 Task: Search one way flight ticket for 1 adult, 6 children, 1 infant in seat and 1 infant on lap in business from Sheridan: Sheridan County Airport to New Bern: Coastal Carolina Regional Airport (was Craven County Regional) on 8-4-2023. Choice of flights is Singapure airlines. Number of bags: 2 carry on bags. Price is upto 100000. Outbound departure time preference is 11:00.
Action: Mouse moved to (360, 304)
Screenshot: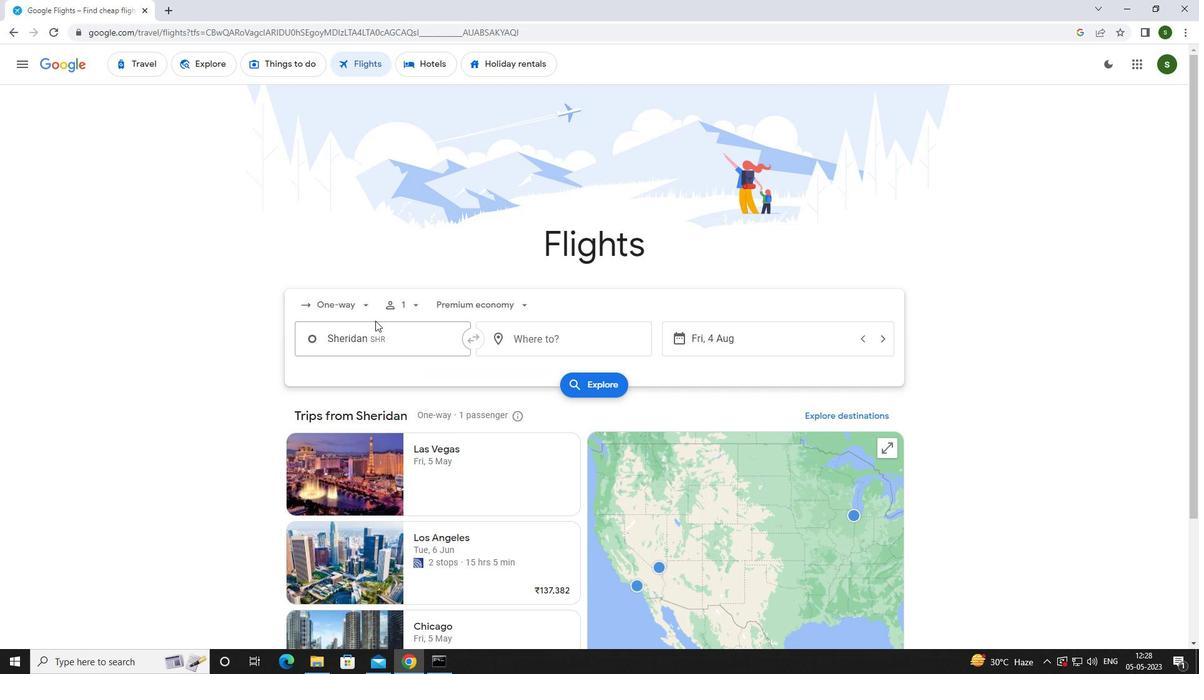 
Action: Mouse pressed left at (360, 304)
Screenshot: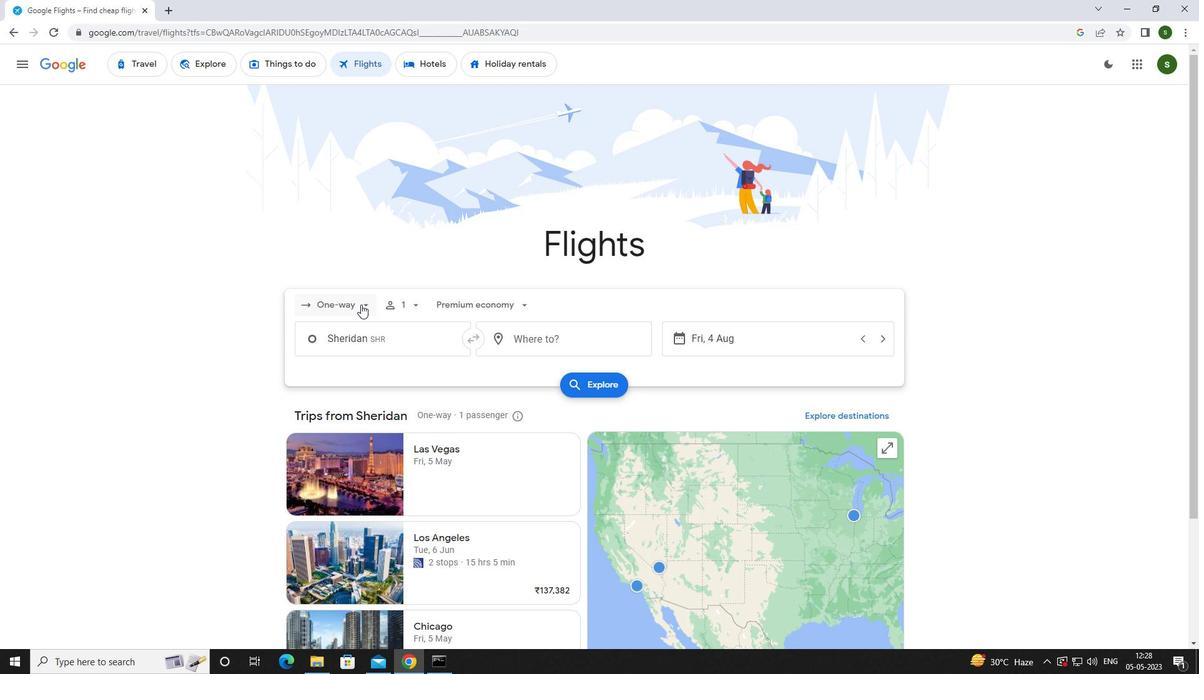 
Action: Mouse moved to (354, 363)
Screenshot: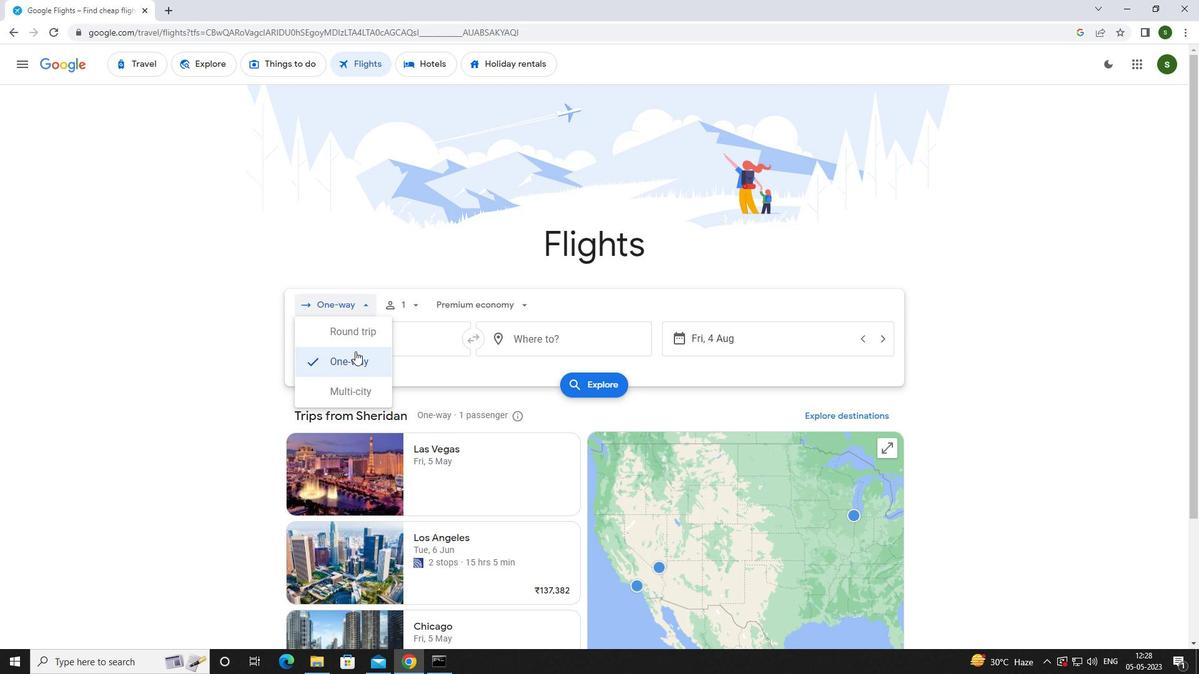 
Action: Mouse pressed left at (354, 363)
Screenshot: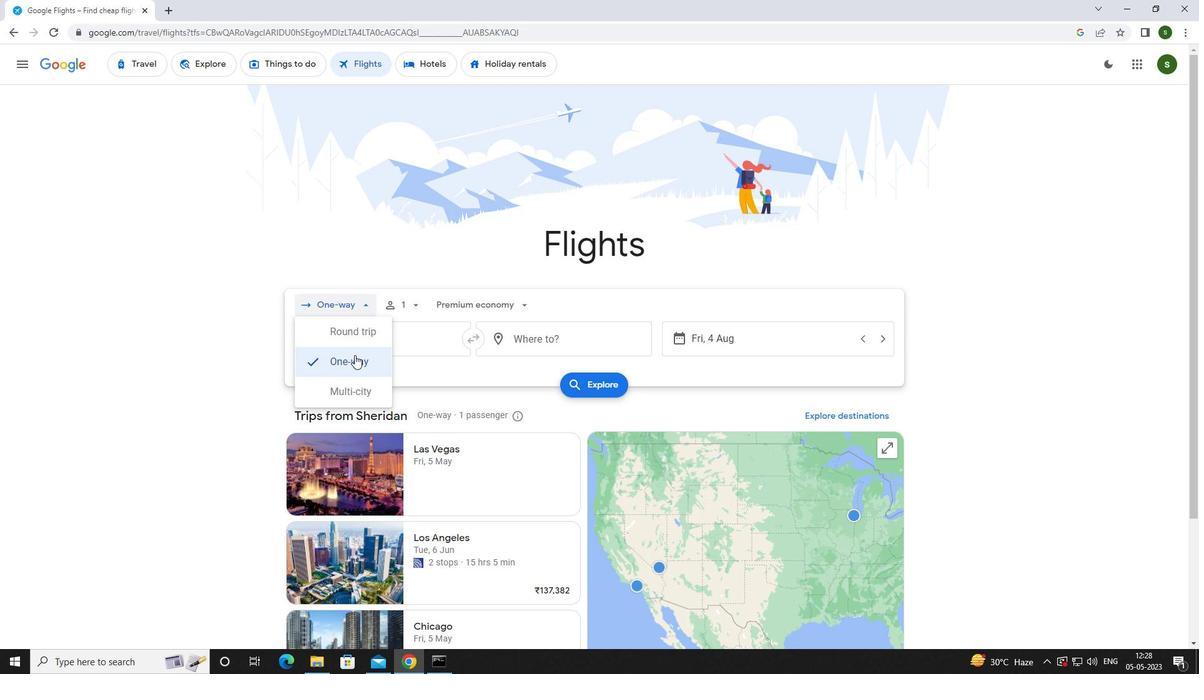 
Action: Mouse moved to (411, 299)
Screenshot: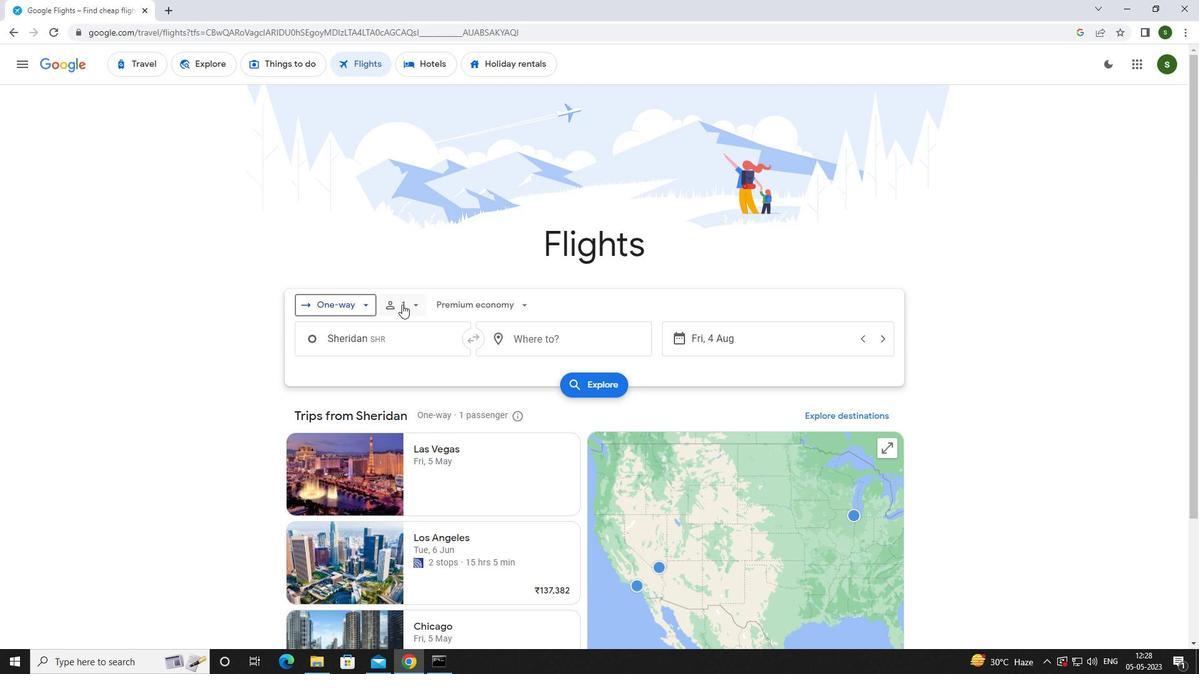 
Action: Mouse pressed left at (411, 299)
Screenshot: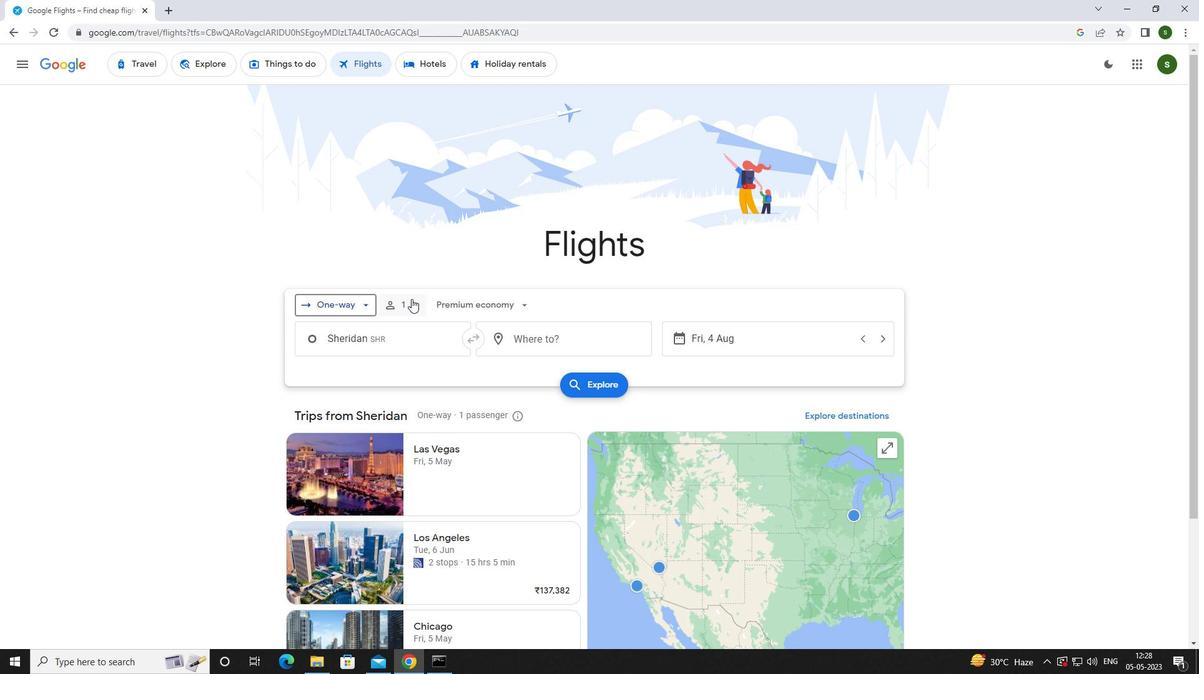 
Action: Mouse moved to (507, 370)
Screenshot: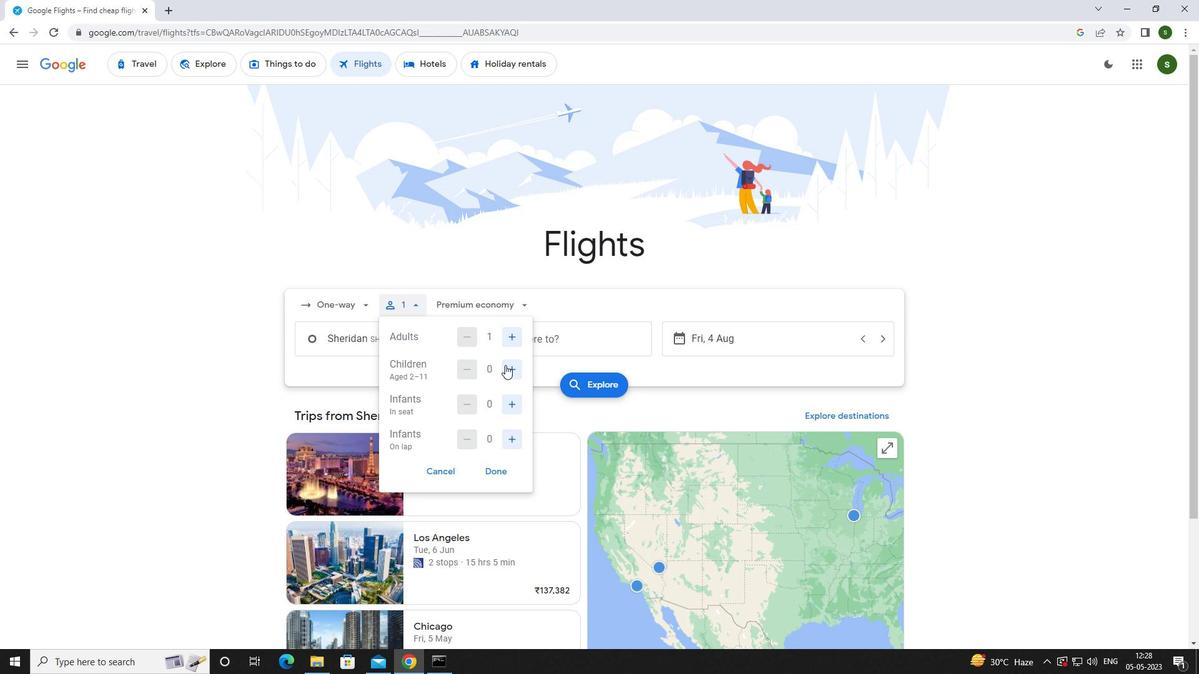 
Action: Mouse pressed left at (507, 370)
Screenshot: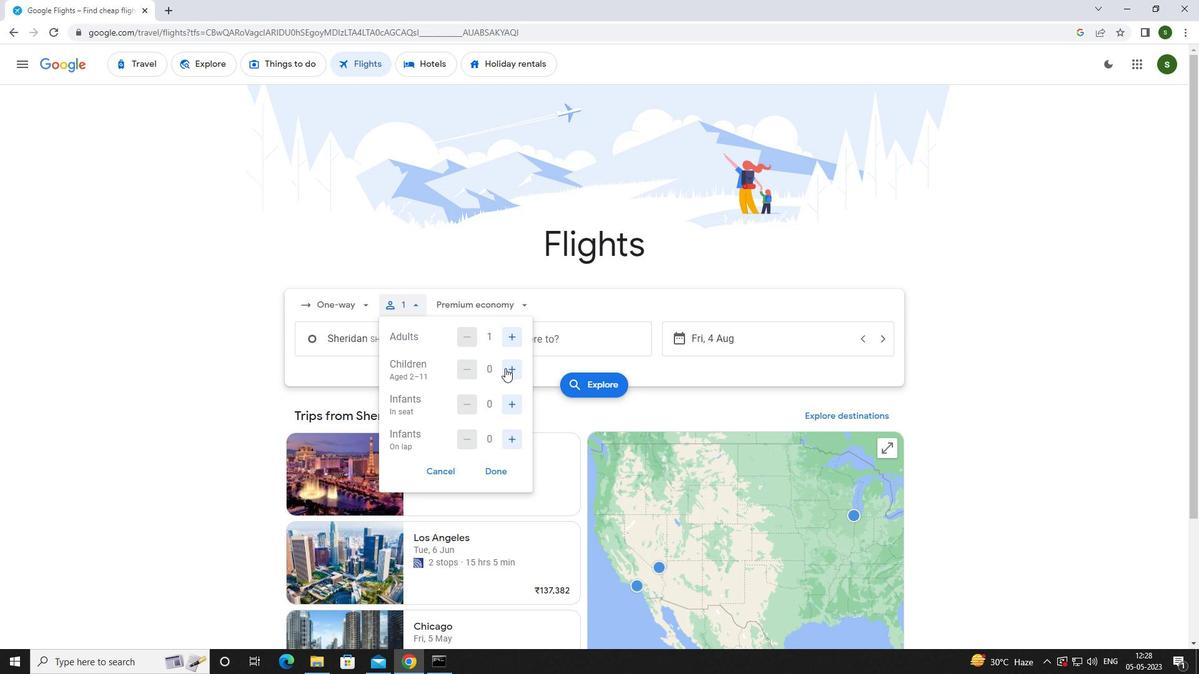 
Action: Mouse pressed left at (507, 370)
Screenshot: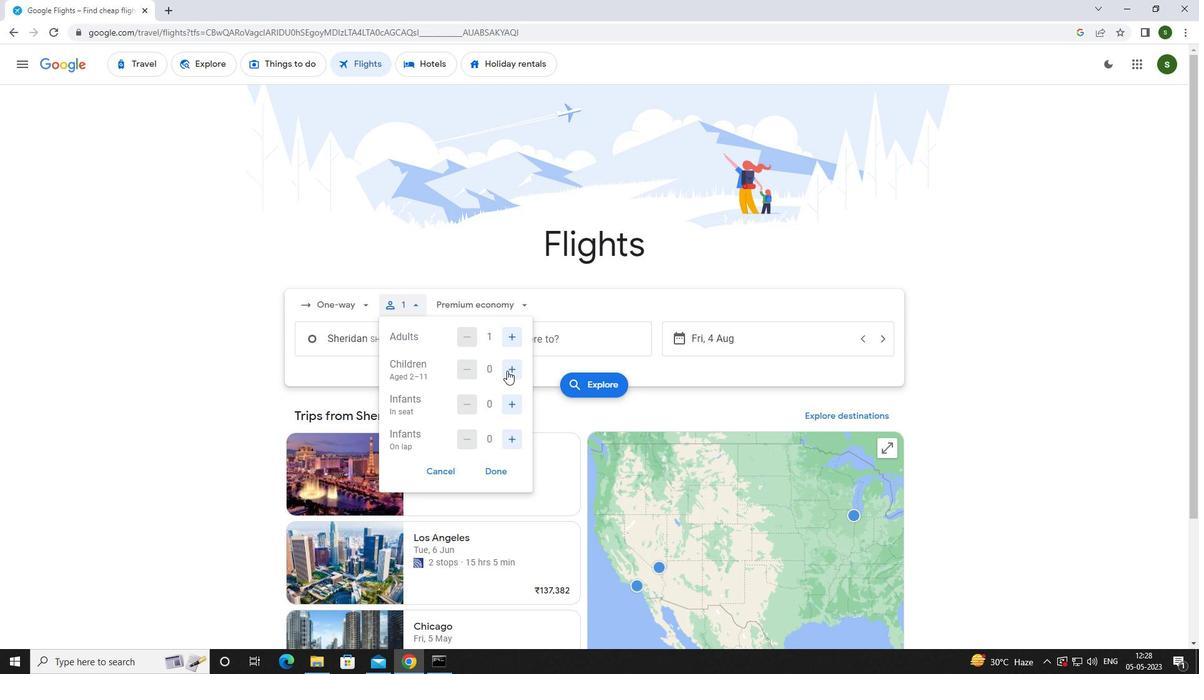 
Action: Mouse pressed left at (507, 370)
Screenshot: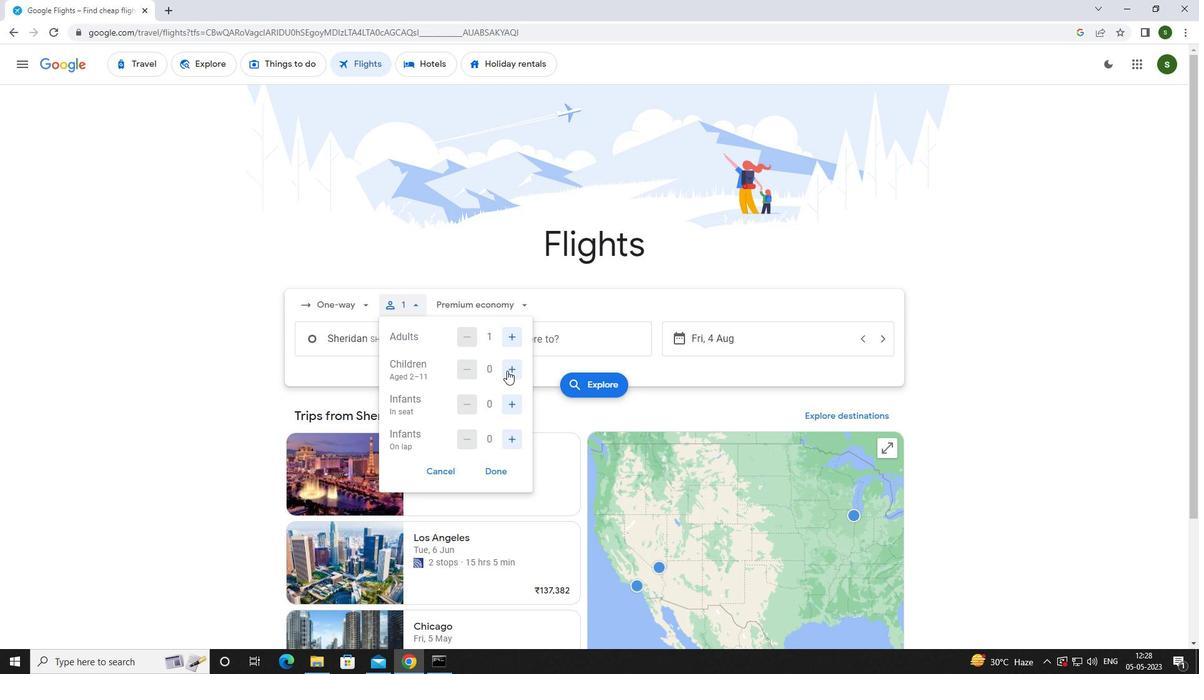 
Action: Mouse pressed left at (507, 370)
Screenshot: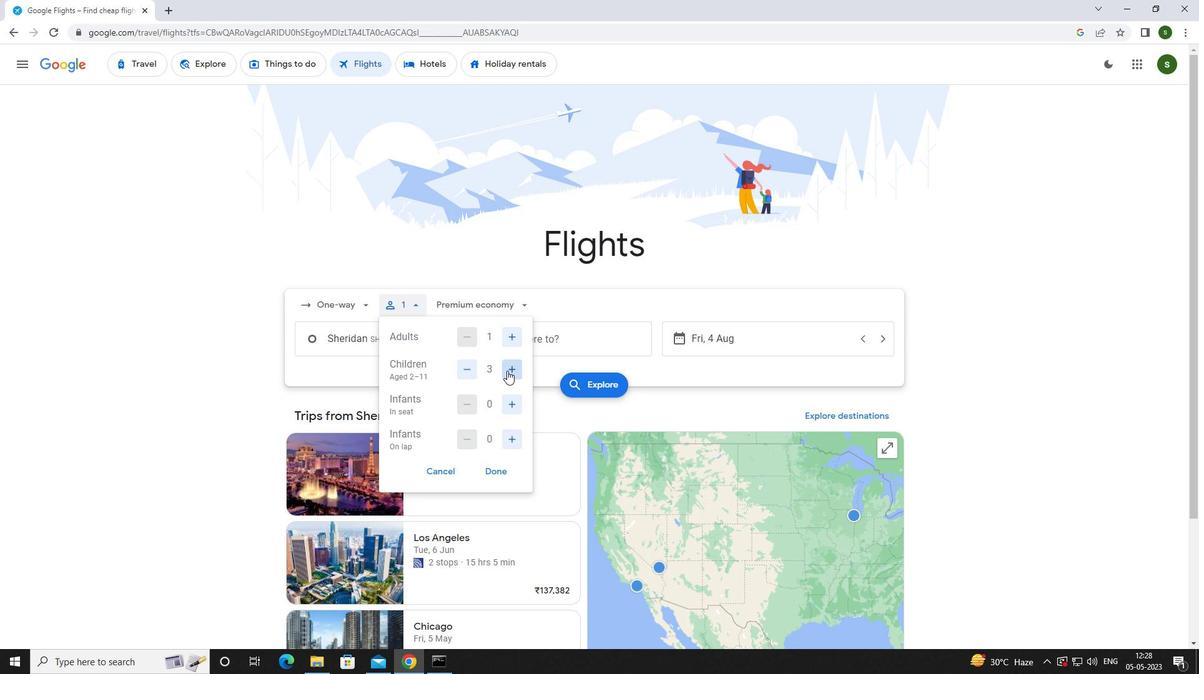 
Action: Mouse pressed left at (507, 370)
Screenshot: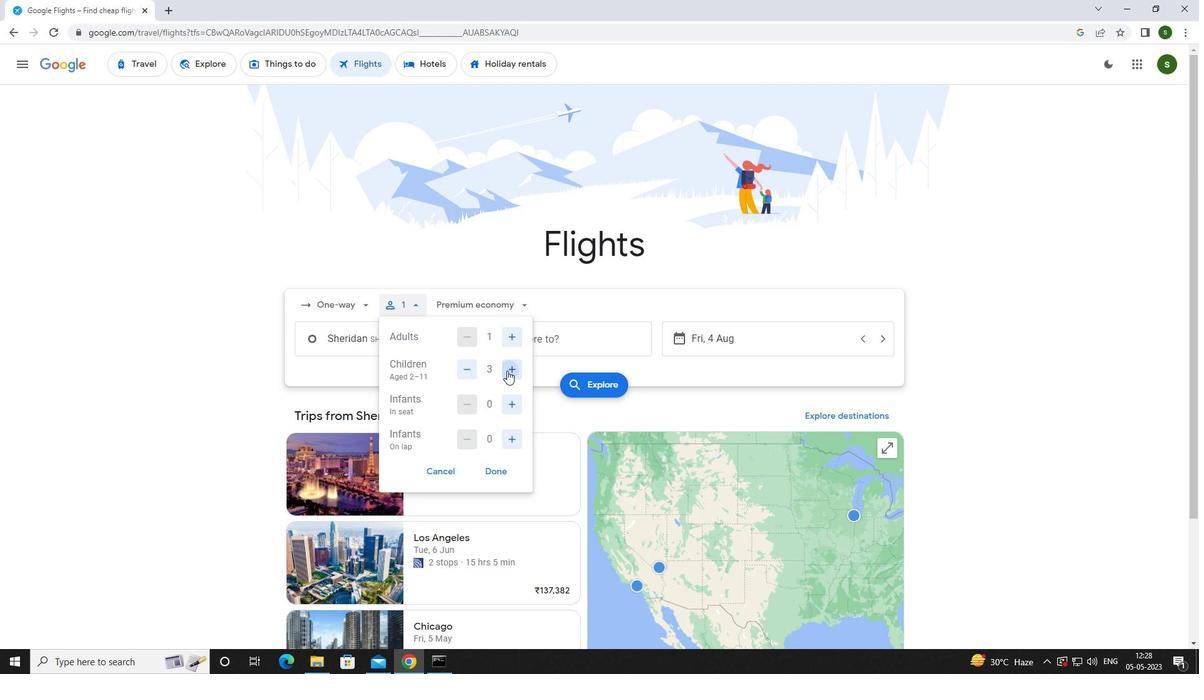 
Action: Mouse pressed left at (507, 370)
Screenshot: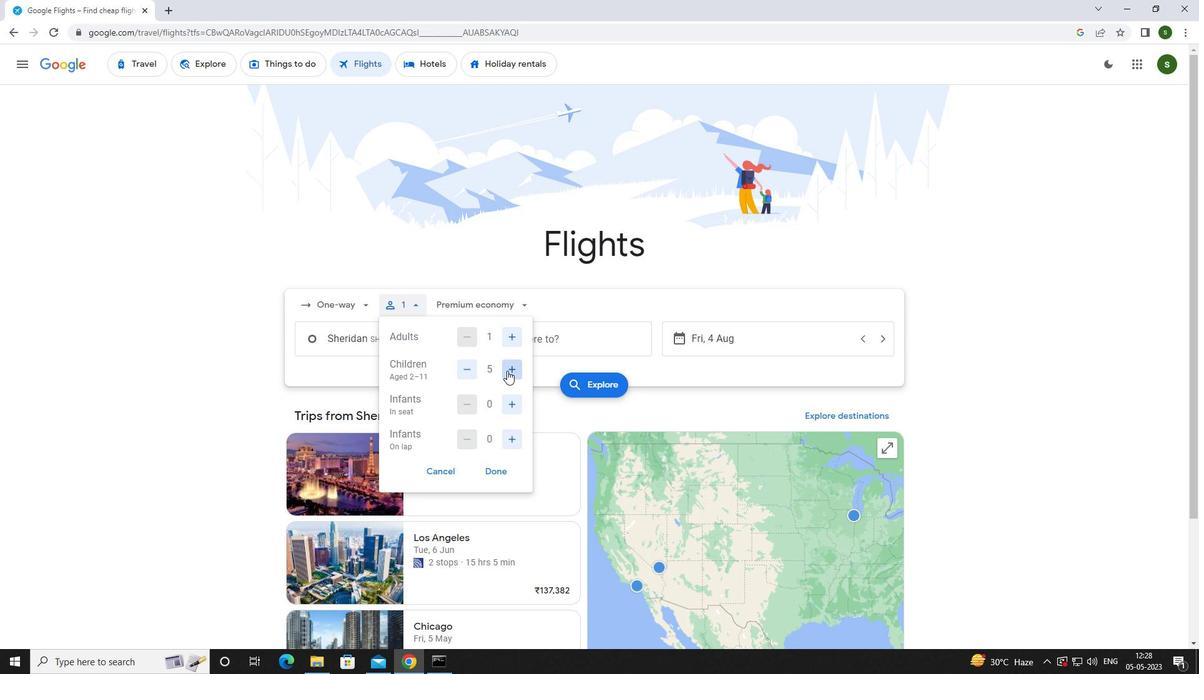 
Action: Mouse moved to (520, 404)
Screenshot: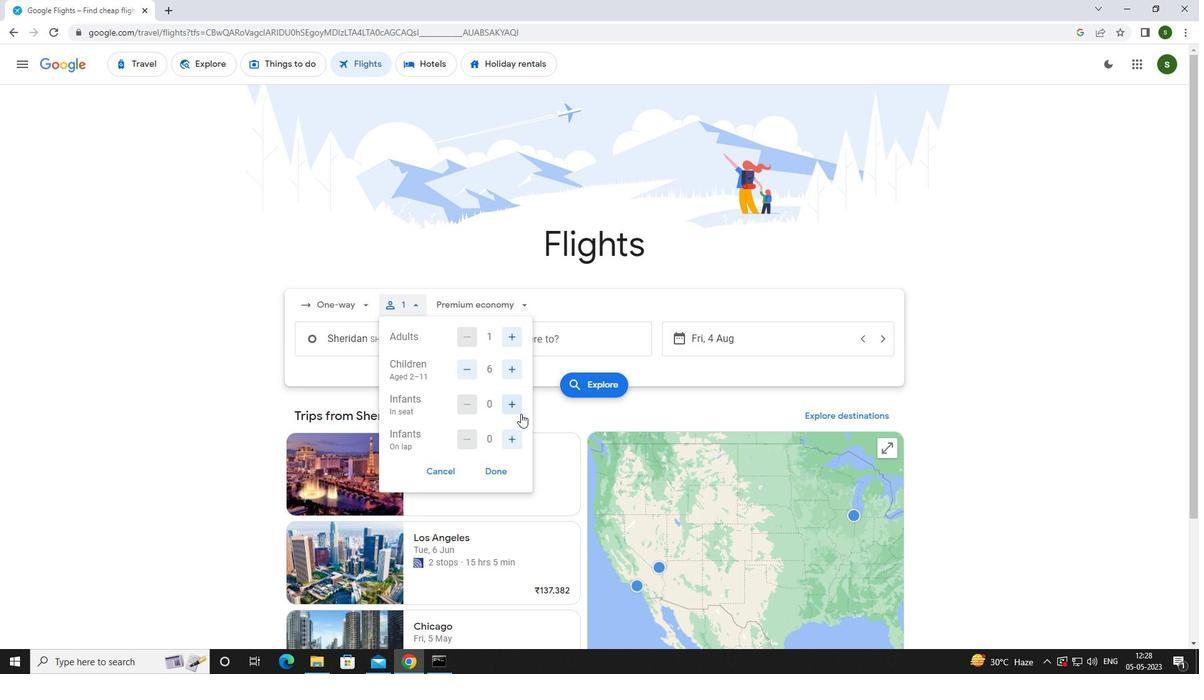 
Action: Mouse pressed left at (520, 404)
Screenshot: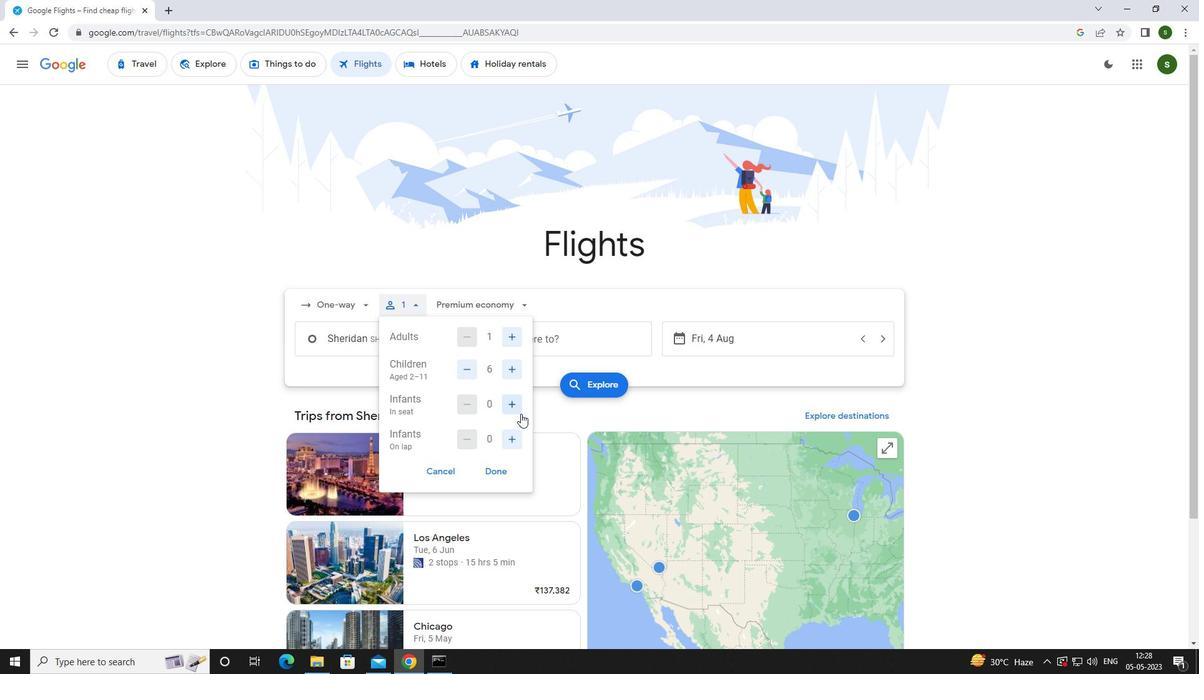 
Action: Mouse moved to (512, 440)
Screenshot: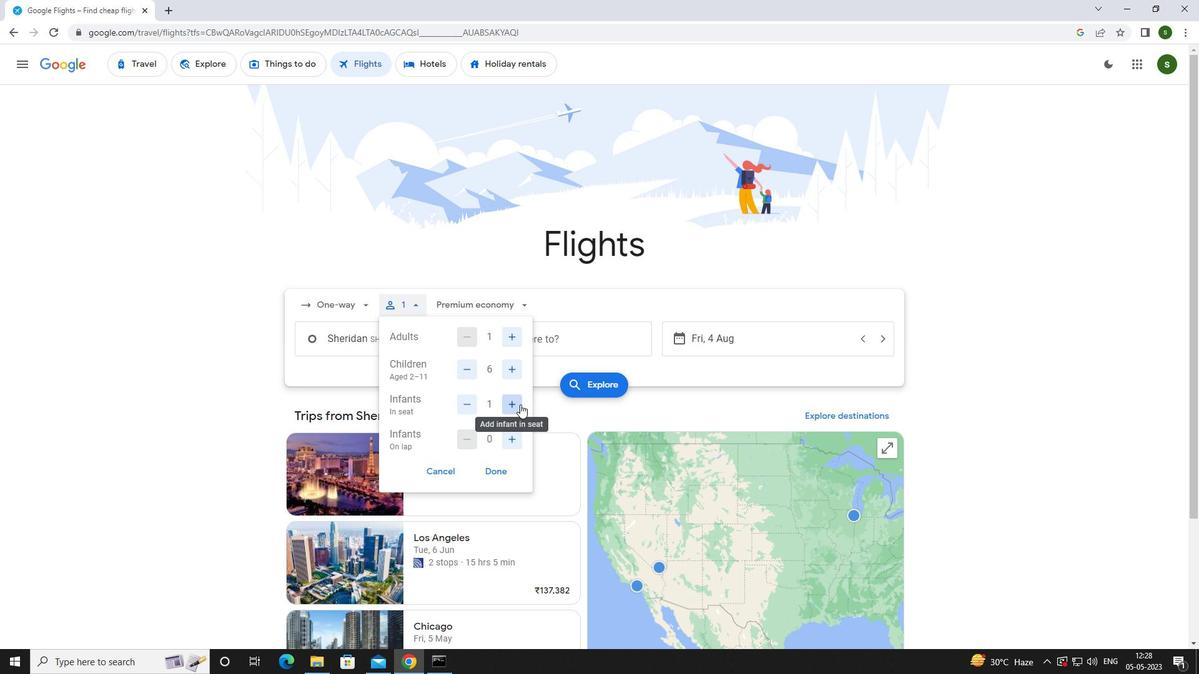 
Action: Mouse pressed left at (512, 440)
Screenshot: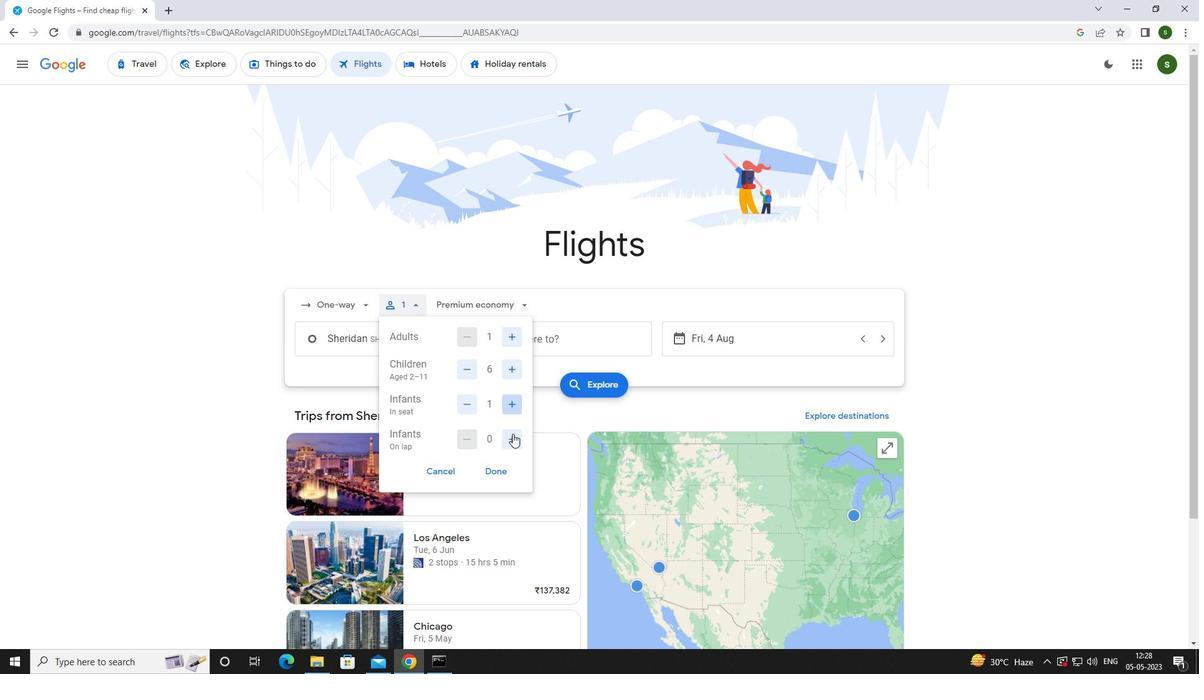 
Action: Mouse moved to (509, 299)
Screenshot: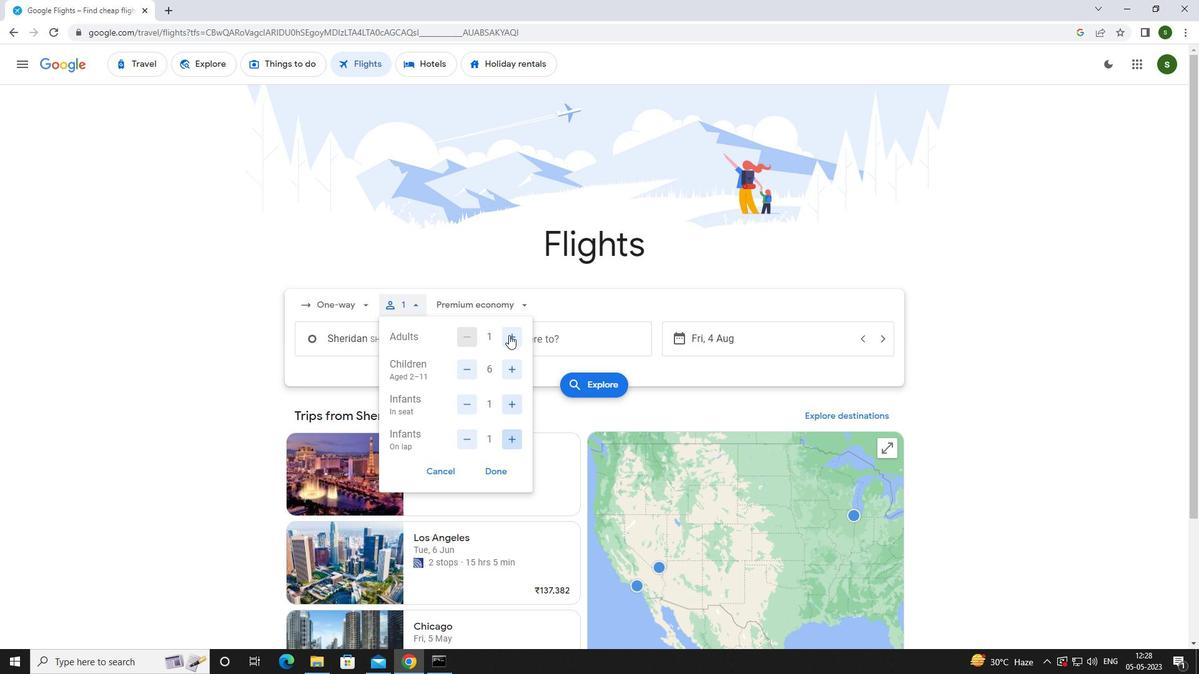 
Action: Mouse pressed left at (509, 299)
Screenshot: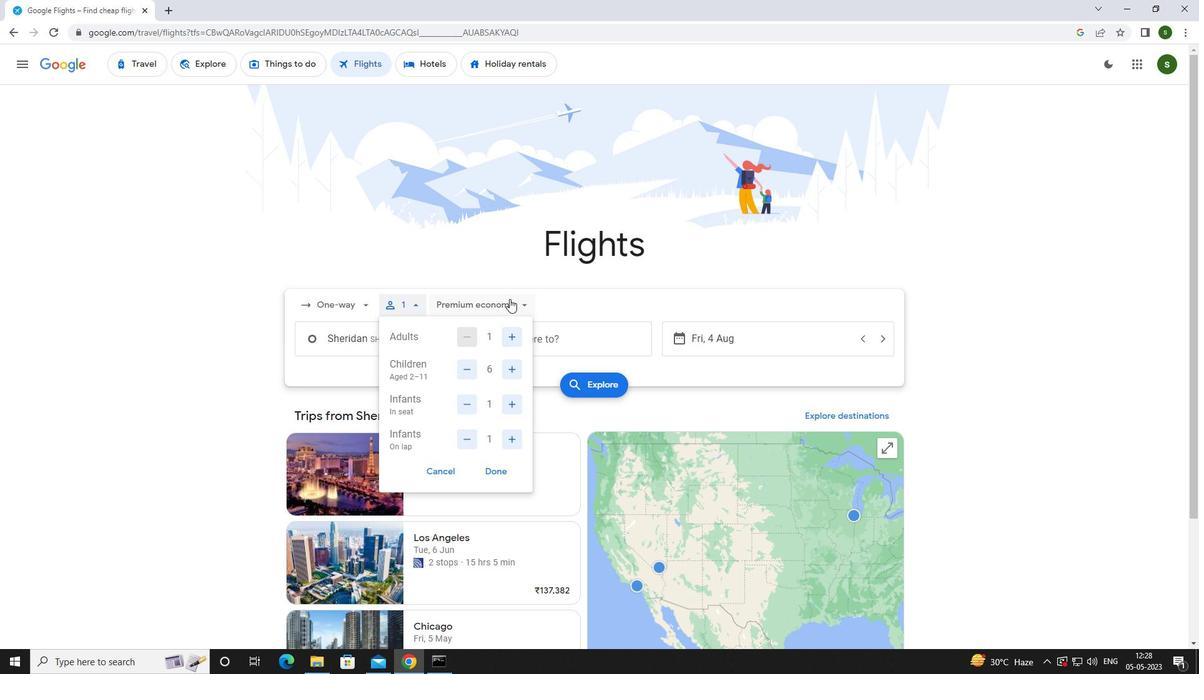 
Action: Mouse moved to (487, 384)
Screenshot: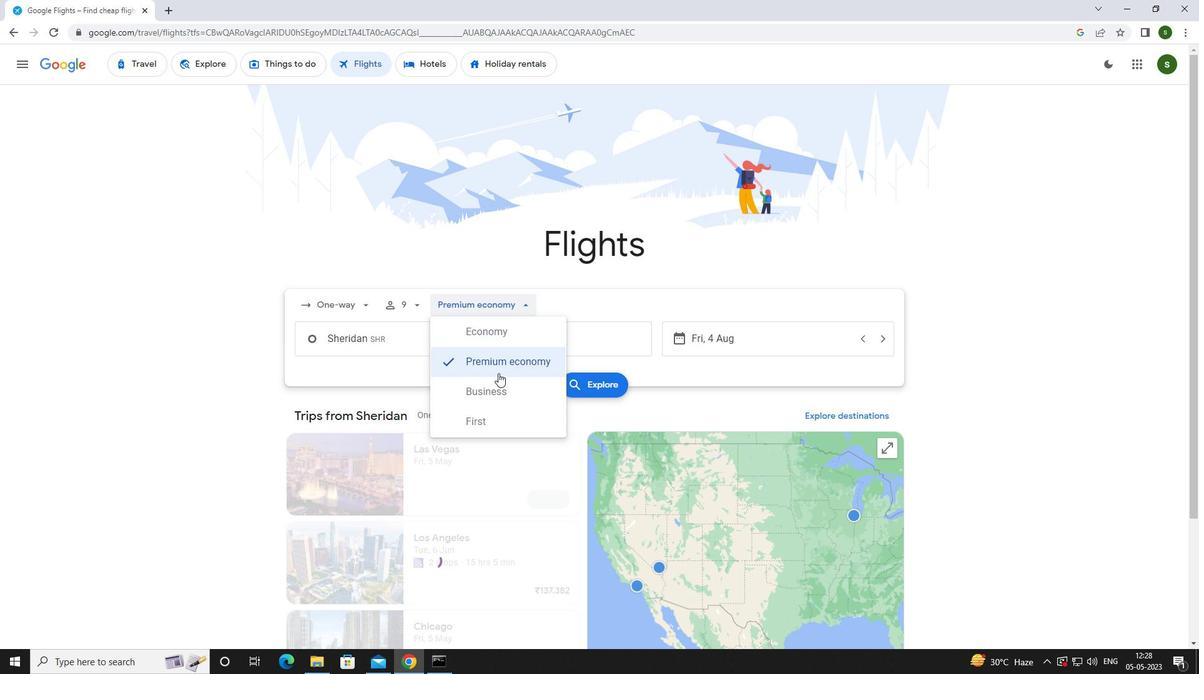 
Action: Mouse pressed left at (487, 384)
Screenshot: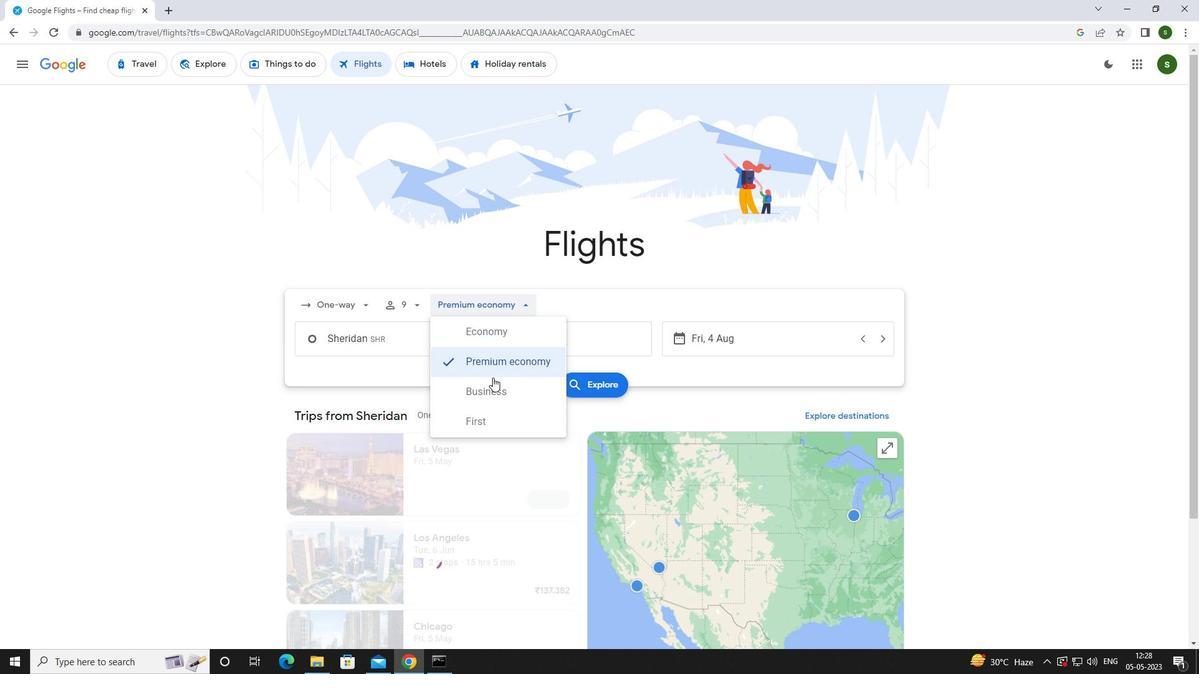 
Action: Mouse moved to (409, 336)
Screenshot: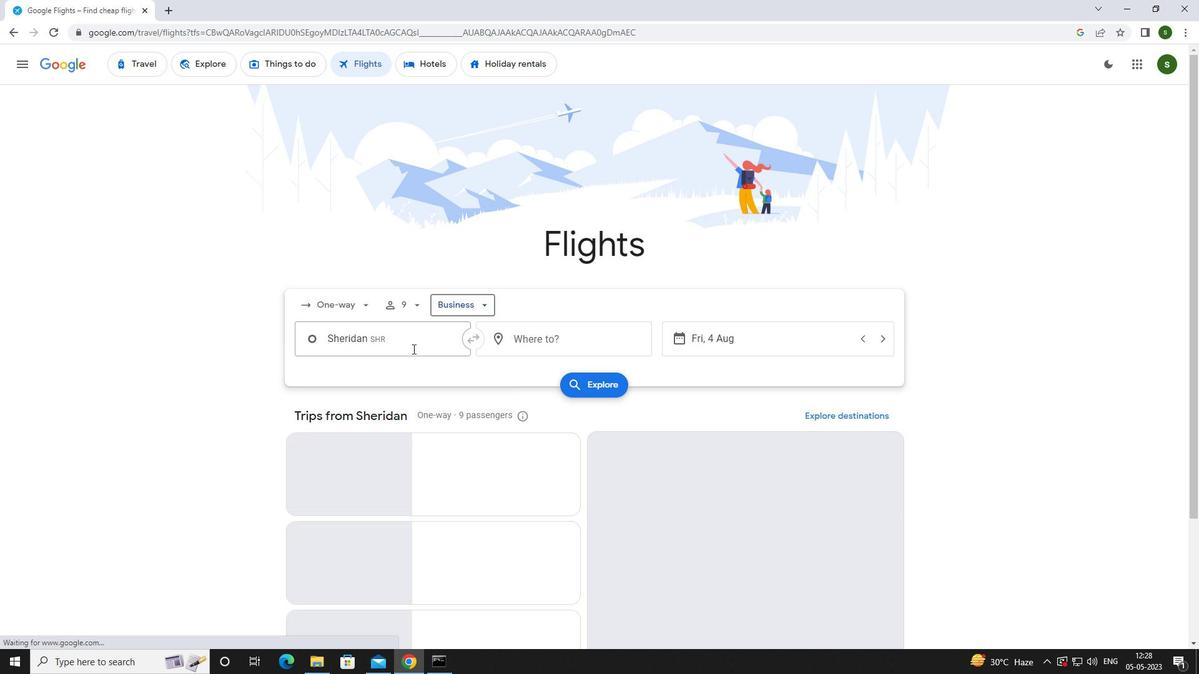 
Action: Mouse pressed left at (409, 336)
Screenshot: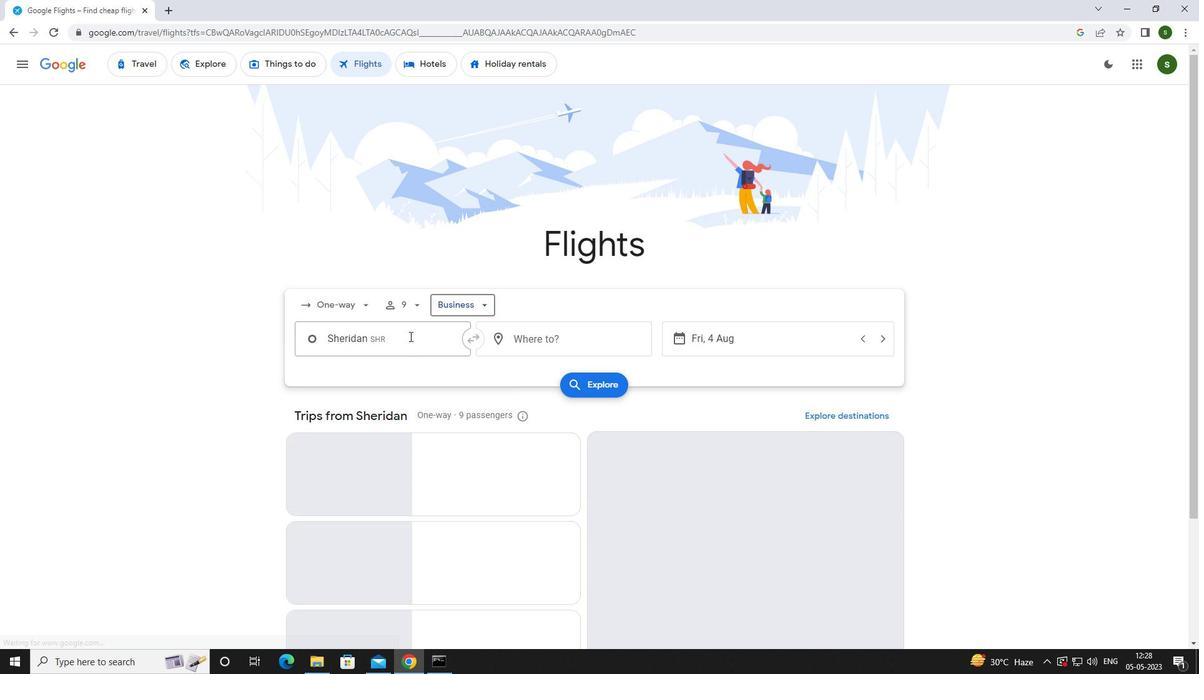
Action: Mouse moved to (410, 336)
Screenshot: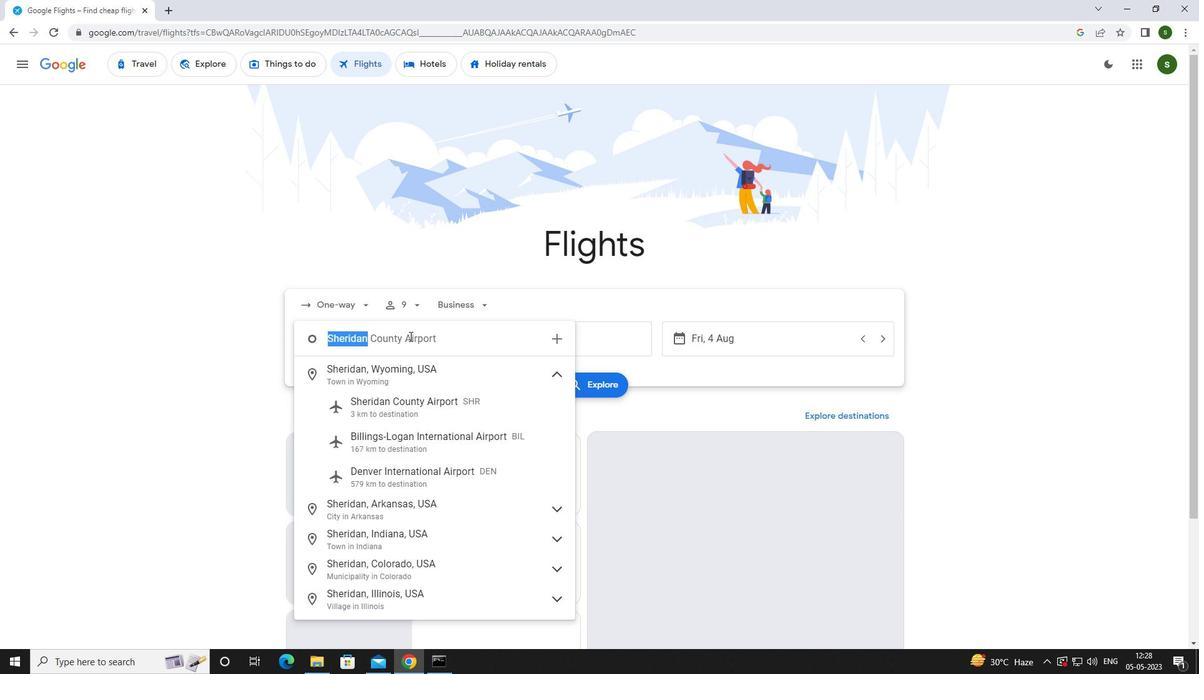 
Action: Key pressed <Key.caps_lock>s<Key.caps_lock>heridan
Screenshot: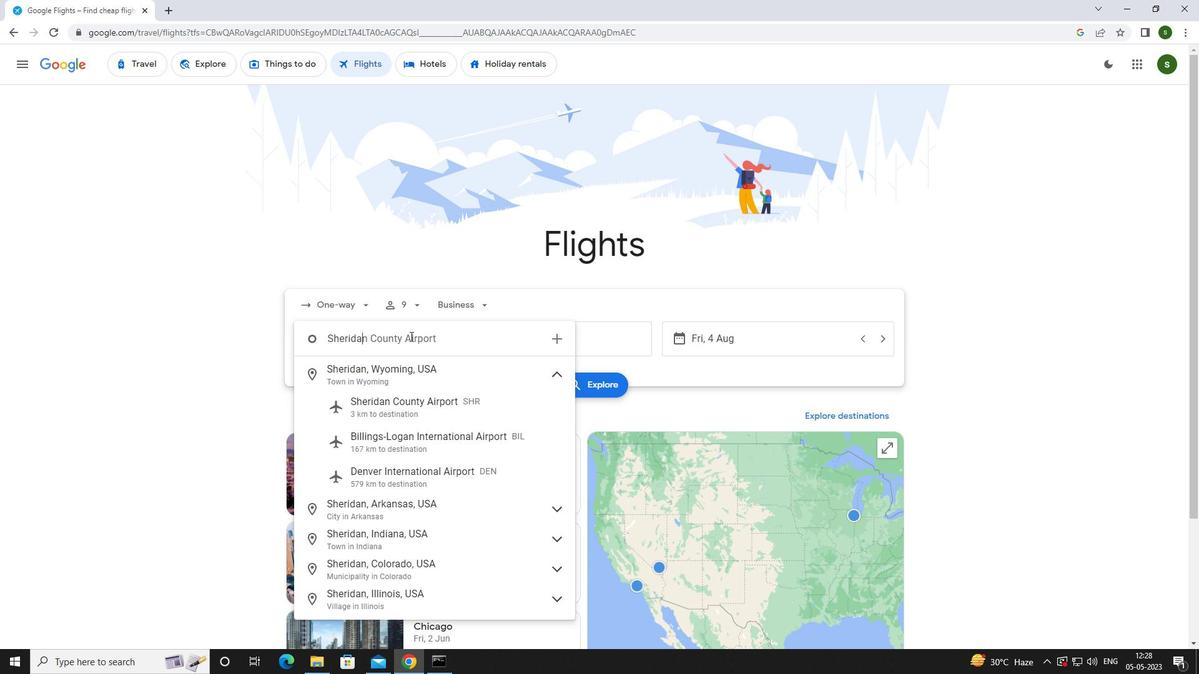 
Action: Mouse moved to (405, 407)
Screenshot: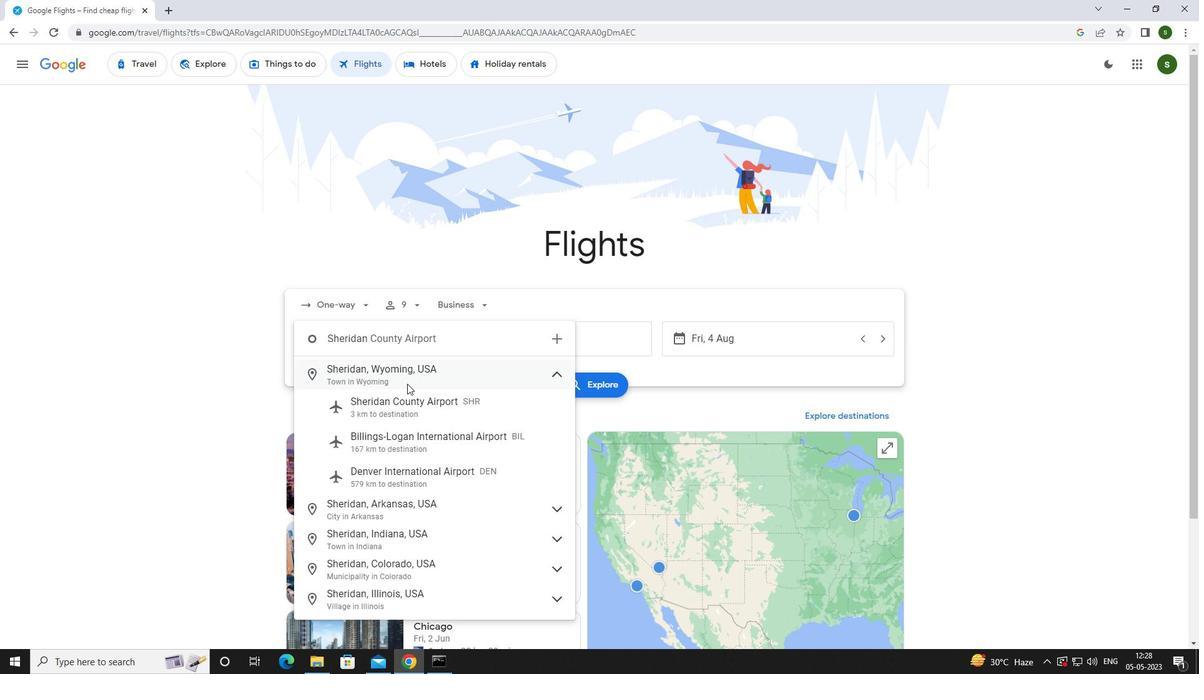 
Action: Mouse pressed left at (405, 407)
Screenshot: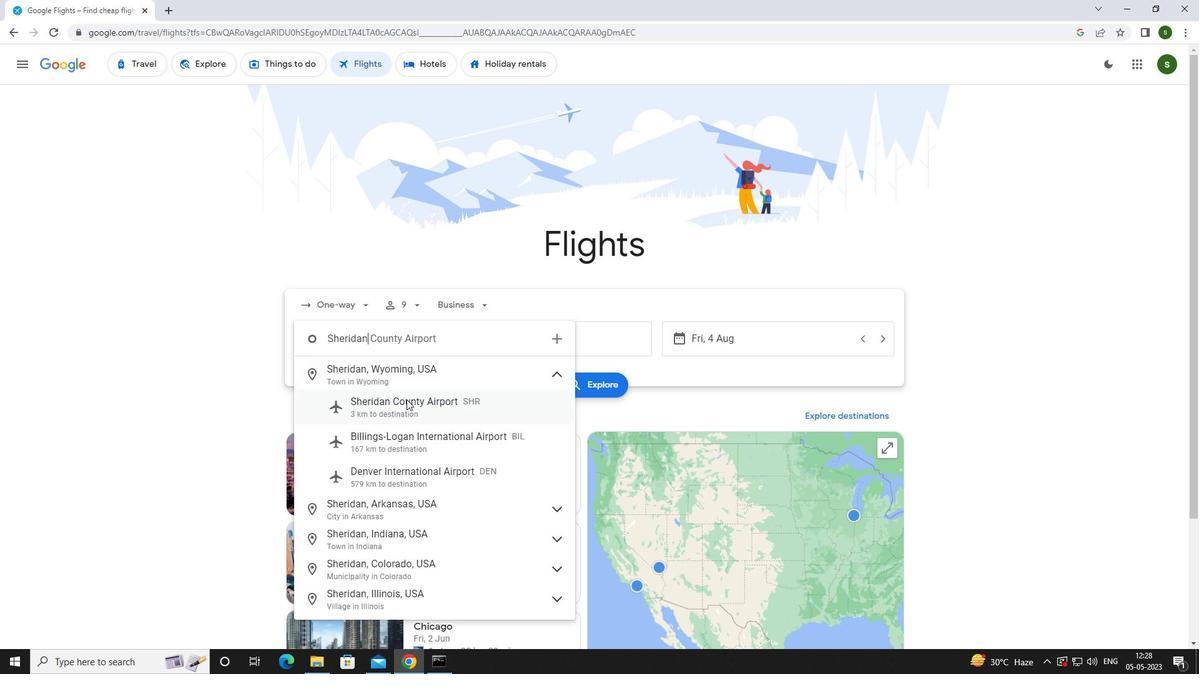 
Action: Mouse moved to (540, 345)
Screenshot: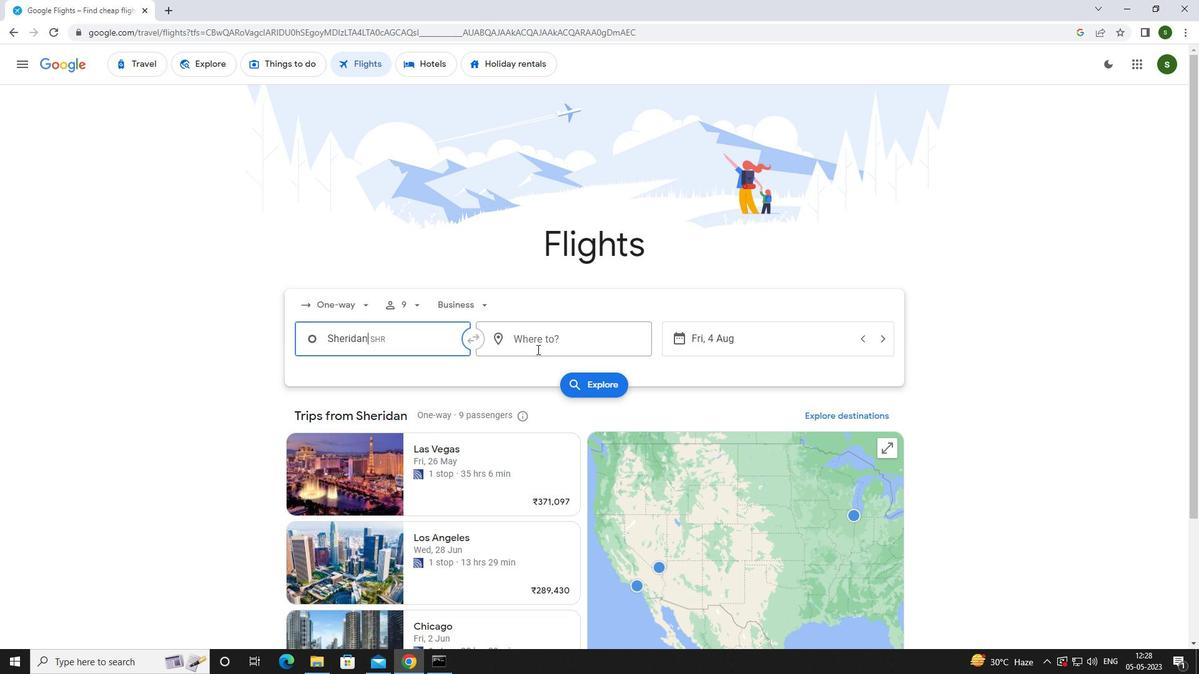 
Action: Mouse pressed left at (540, 345)
Screenshot: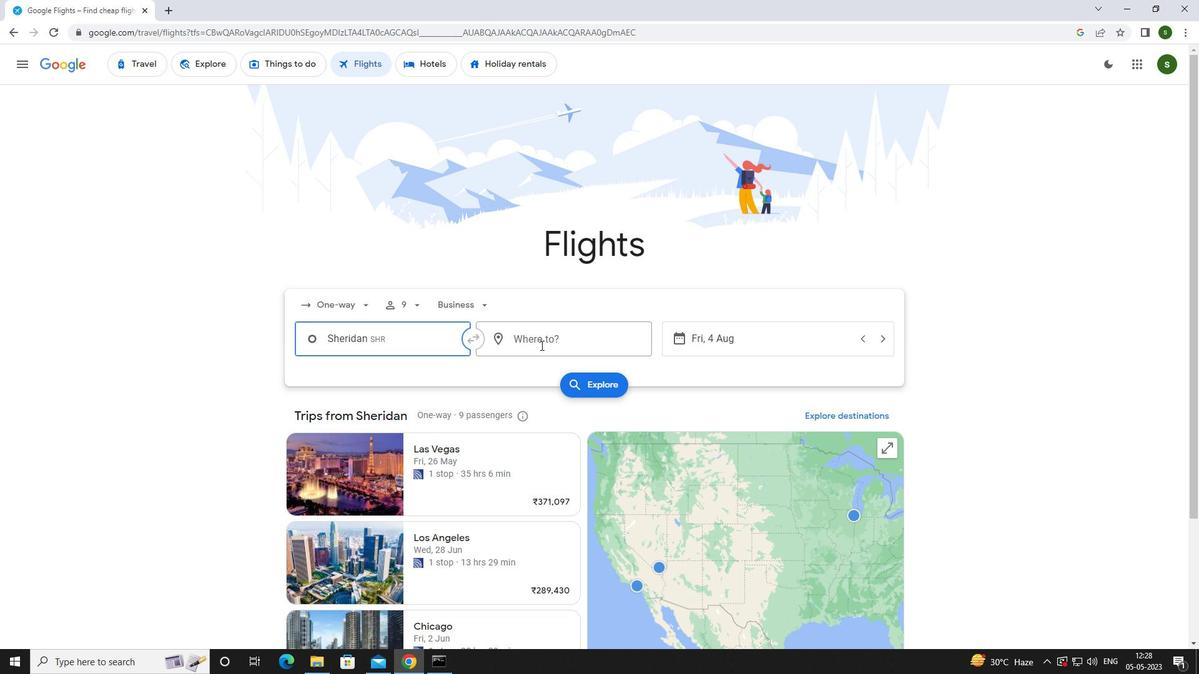 
Action: Mouse moved to (538, 345)
Screenshot: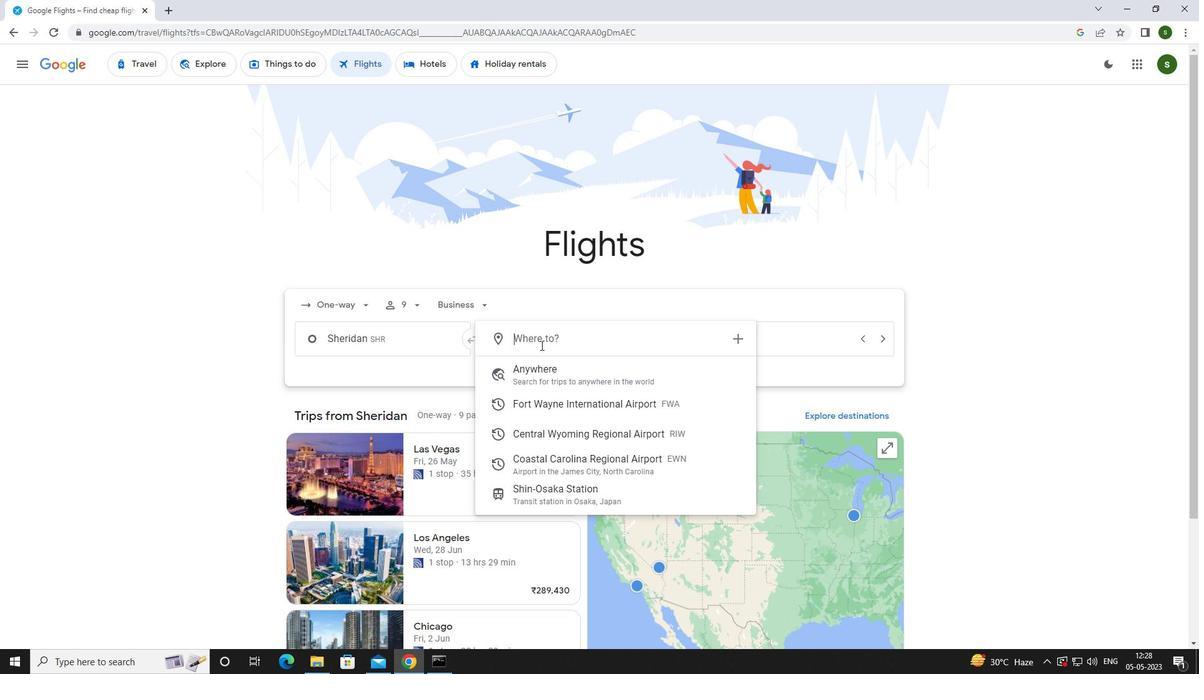 
Action: Key pressed <Key.caps_lock>c<Key.caps_lock>oastal
Screenshot: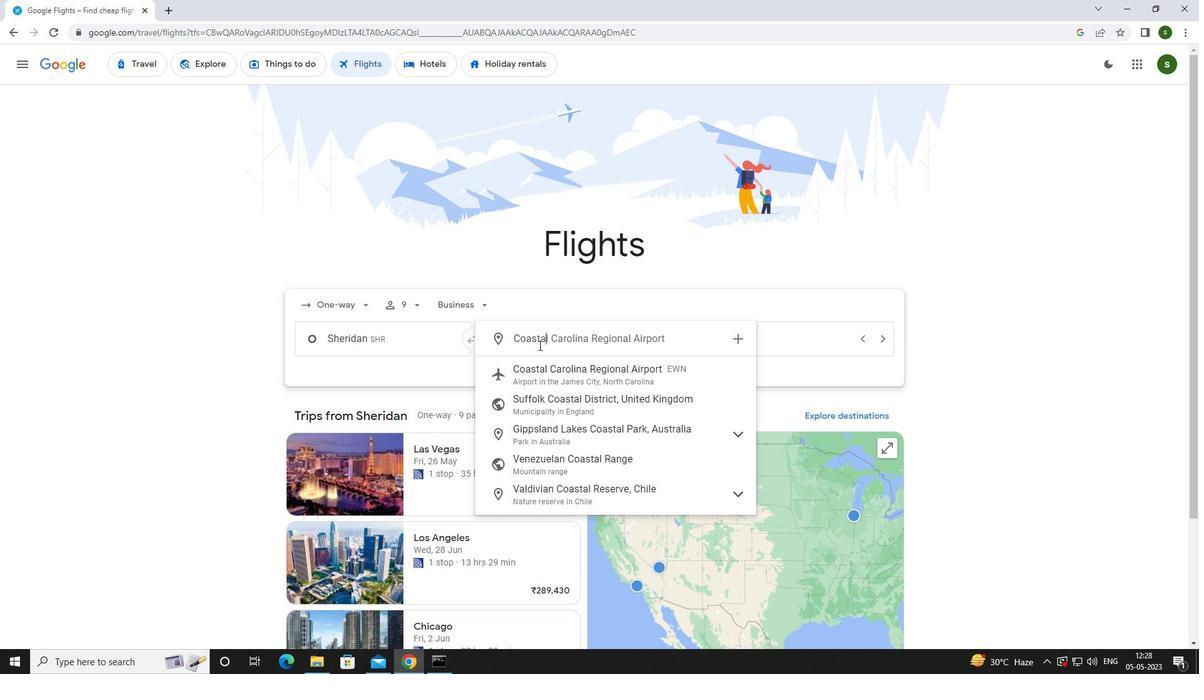 
Action: Mouse moved to (544, 370)
Screenshot: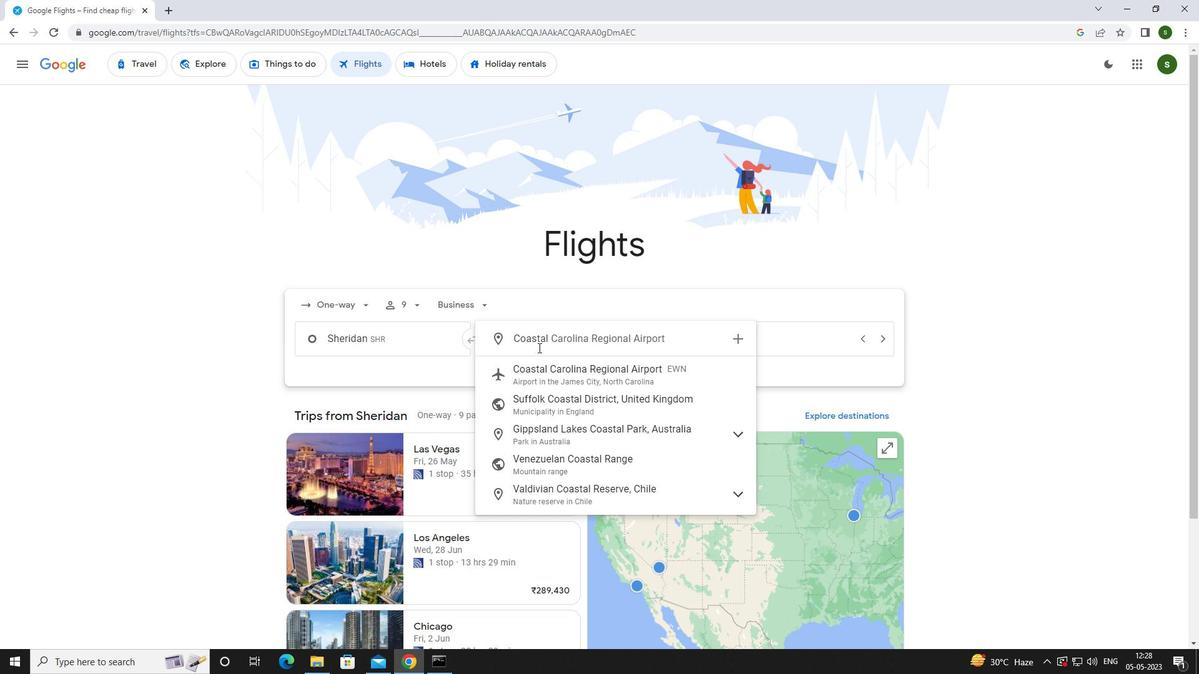 
Action: Mouse pressed left at (544, 370)
Screenshot: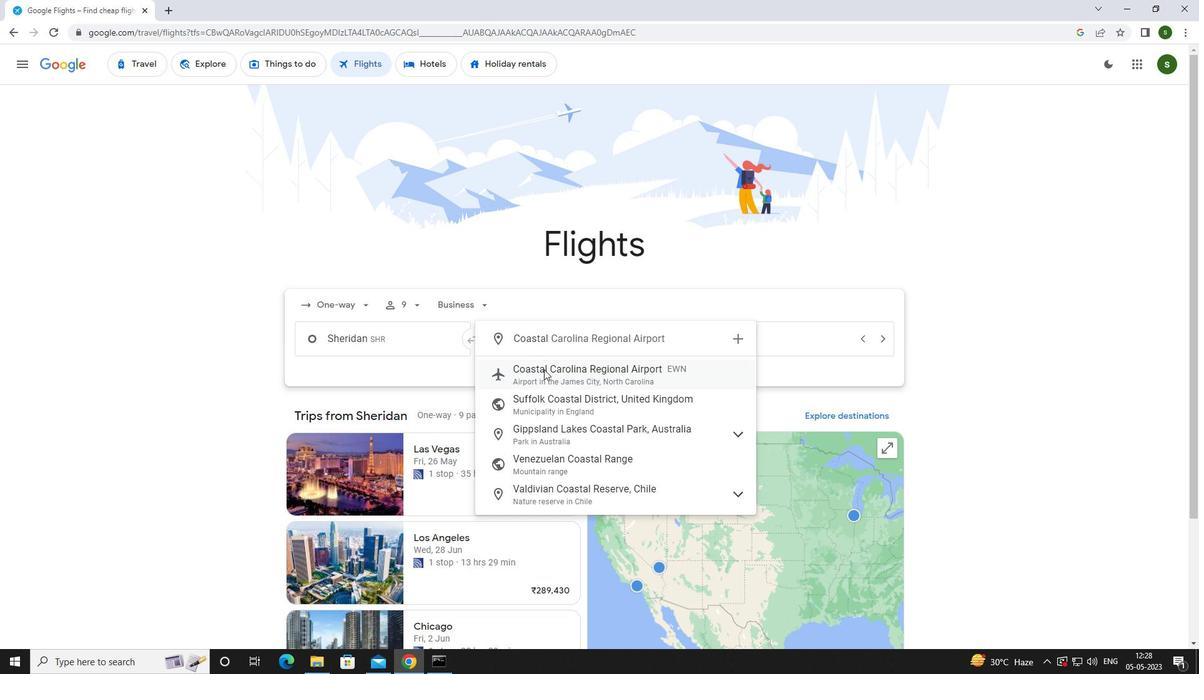 
Action: Mouse moved to (760, 338)
Screenshot: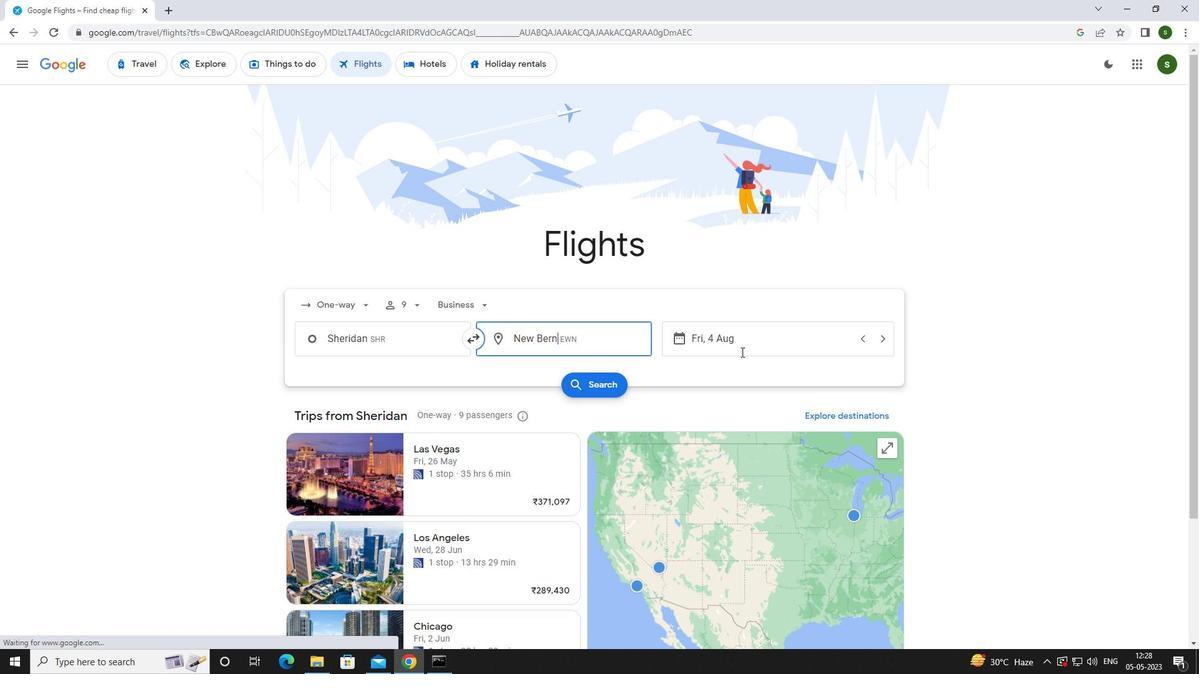 
Action: Mouse pressed left at (760, 338)
Screenshot: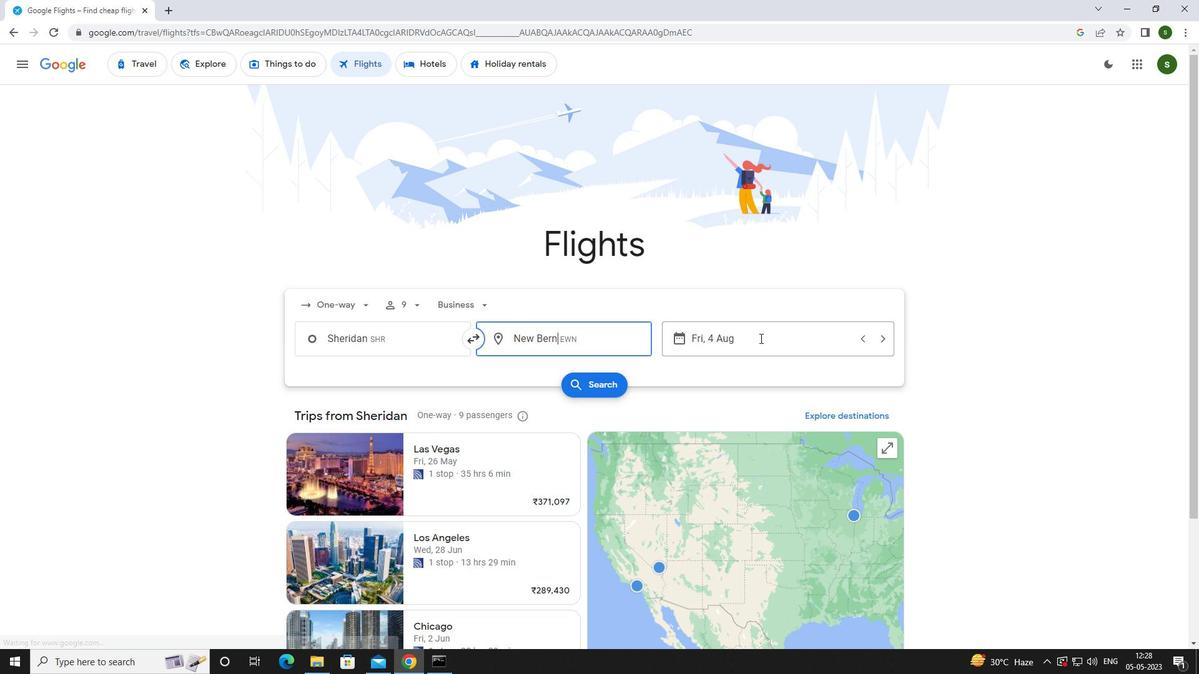 
Action: Mouse moved to (603, 415)
Screenshot: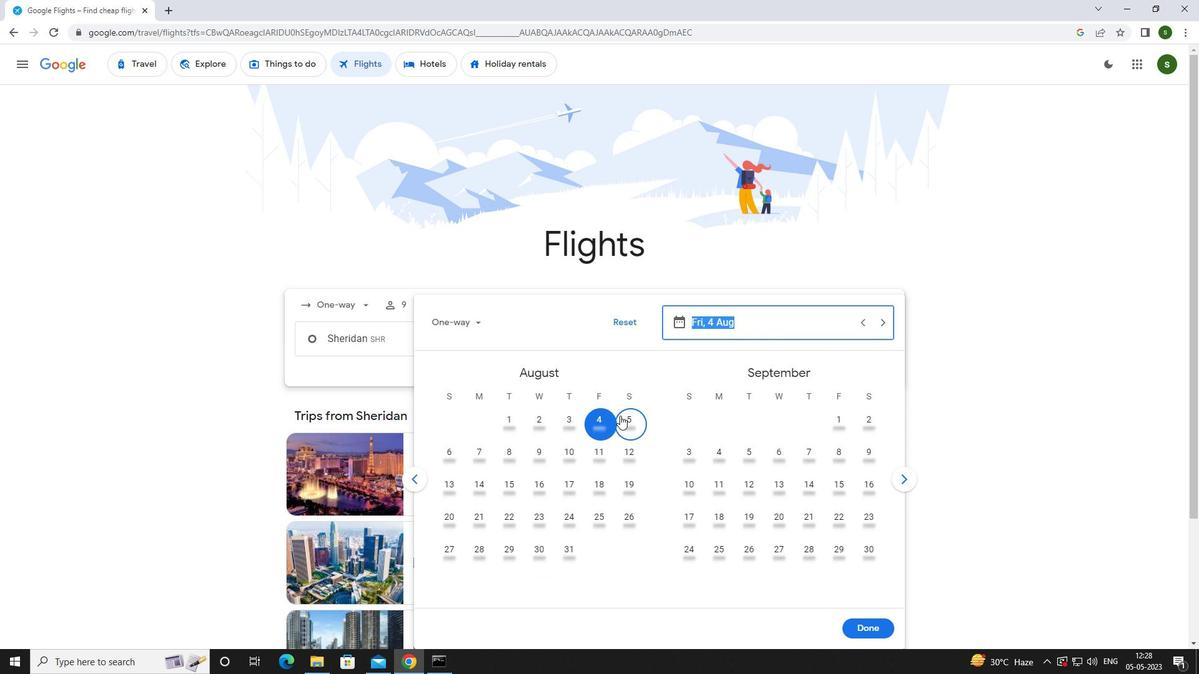
Action: Mouse pressed left at (603, 415)
Screenshot: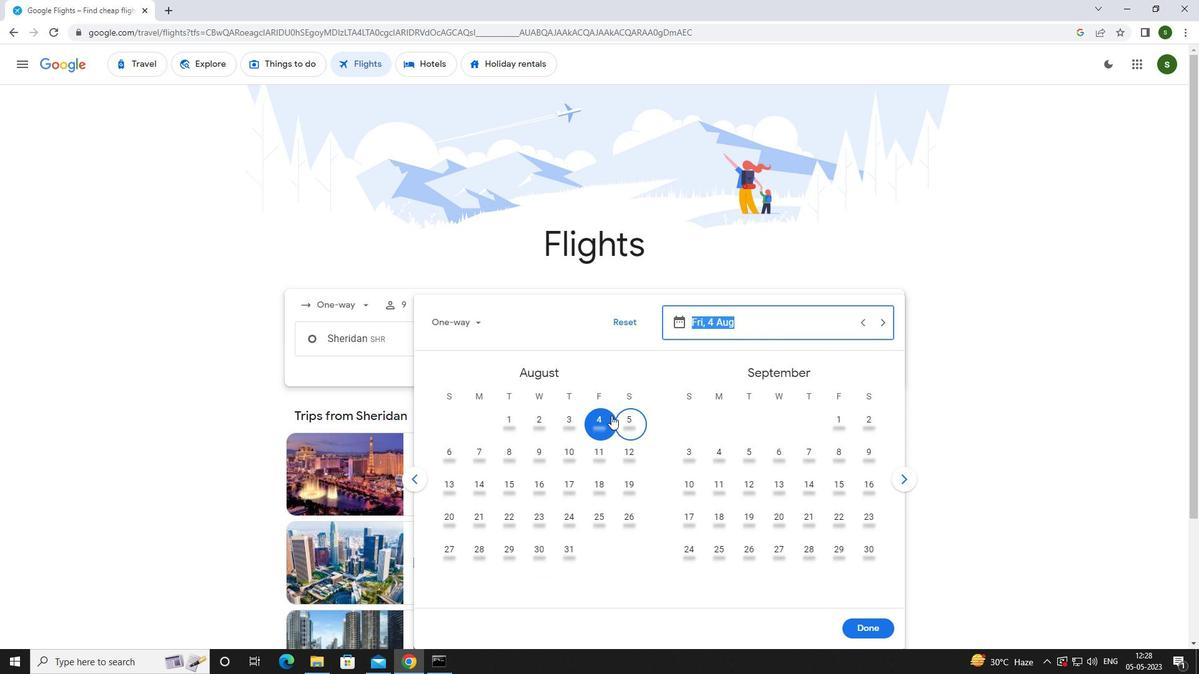 
Action: Mouse moved to (870, 628)
Screenshot: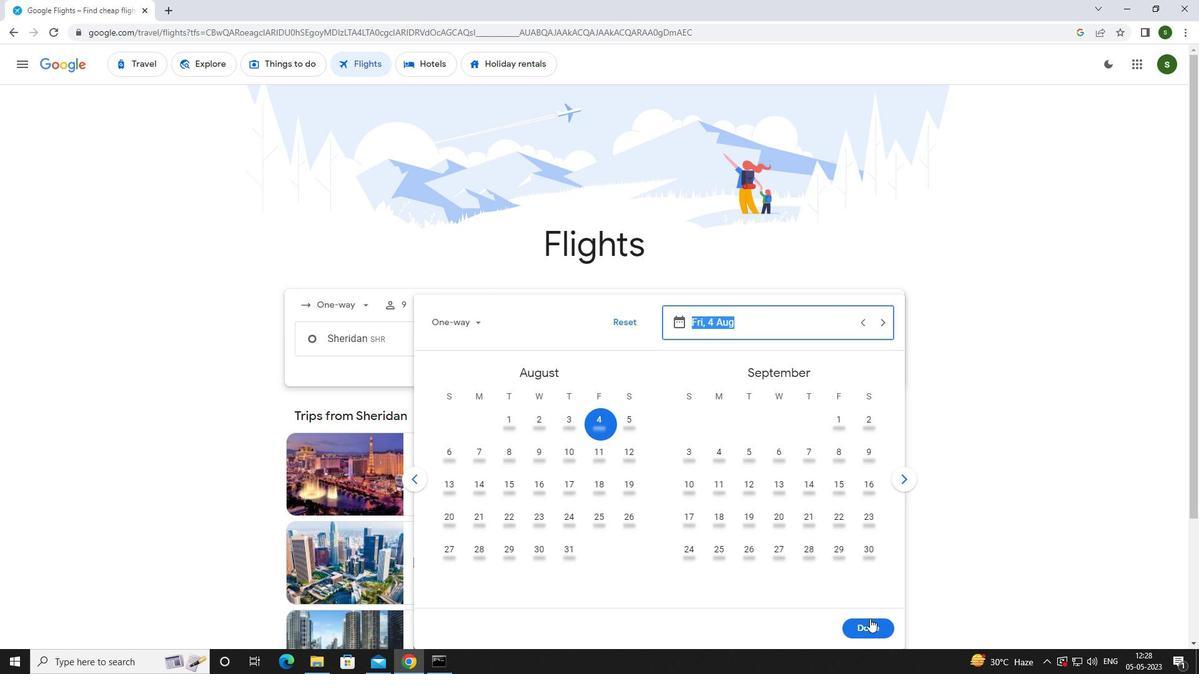 
Action: Mouse pressed left at (870, 628)
Screenshot: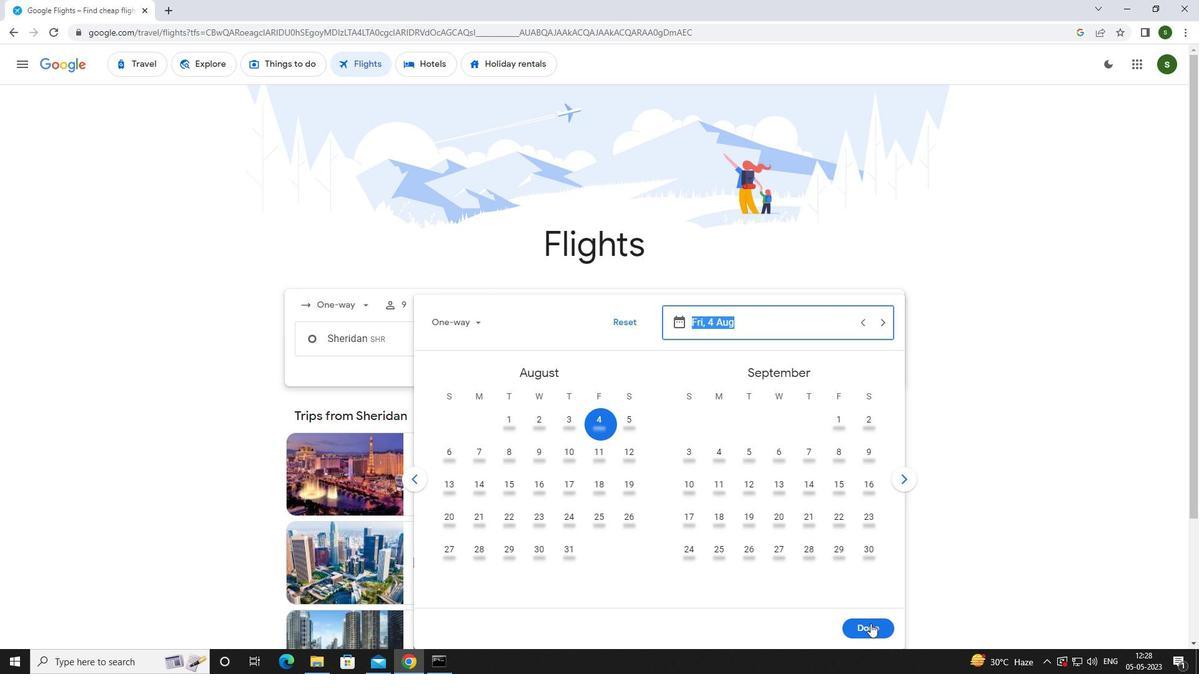 
Action: Mouse moved to (600, 385)
Screenshot: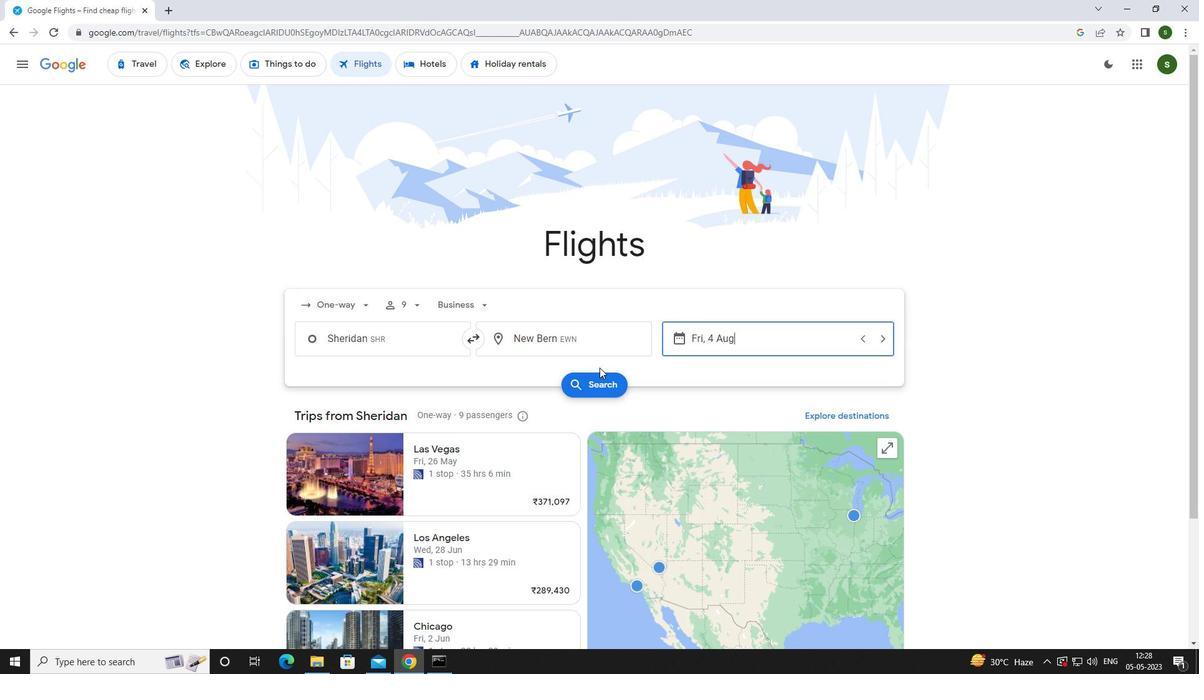 
Action: Mouse pressed left at (600, 385)
Screenshot: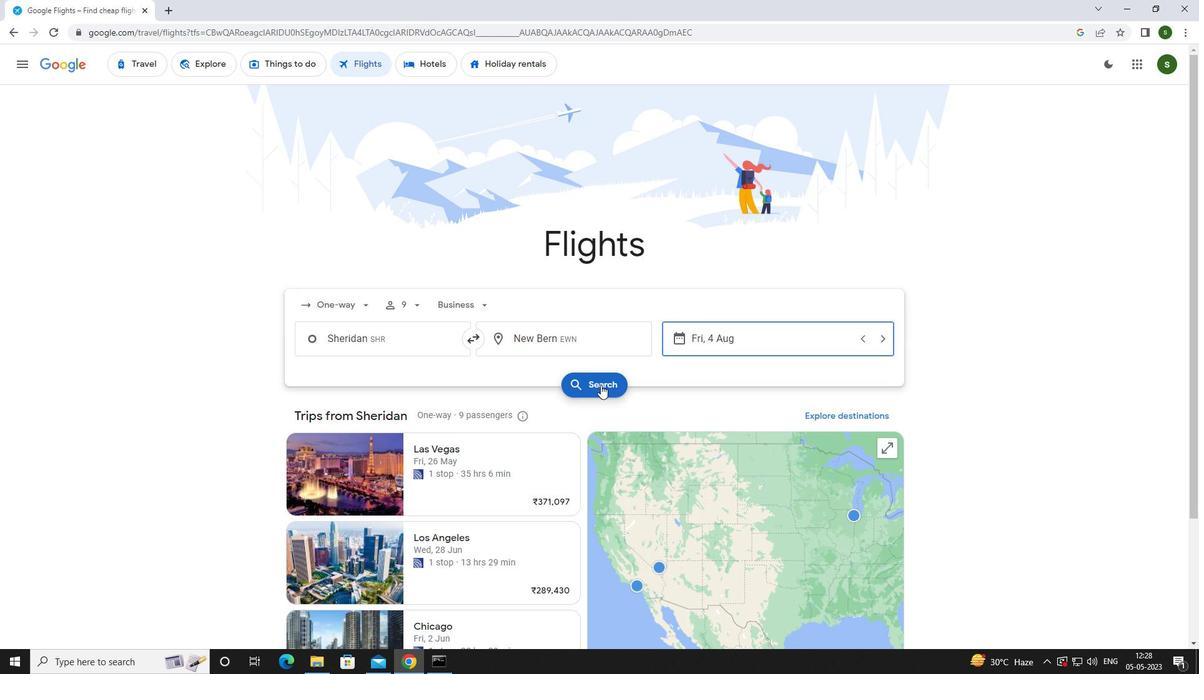 
Action: Mouse moved to (327, 184)
Screenshot: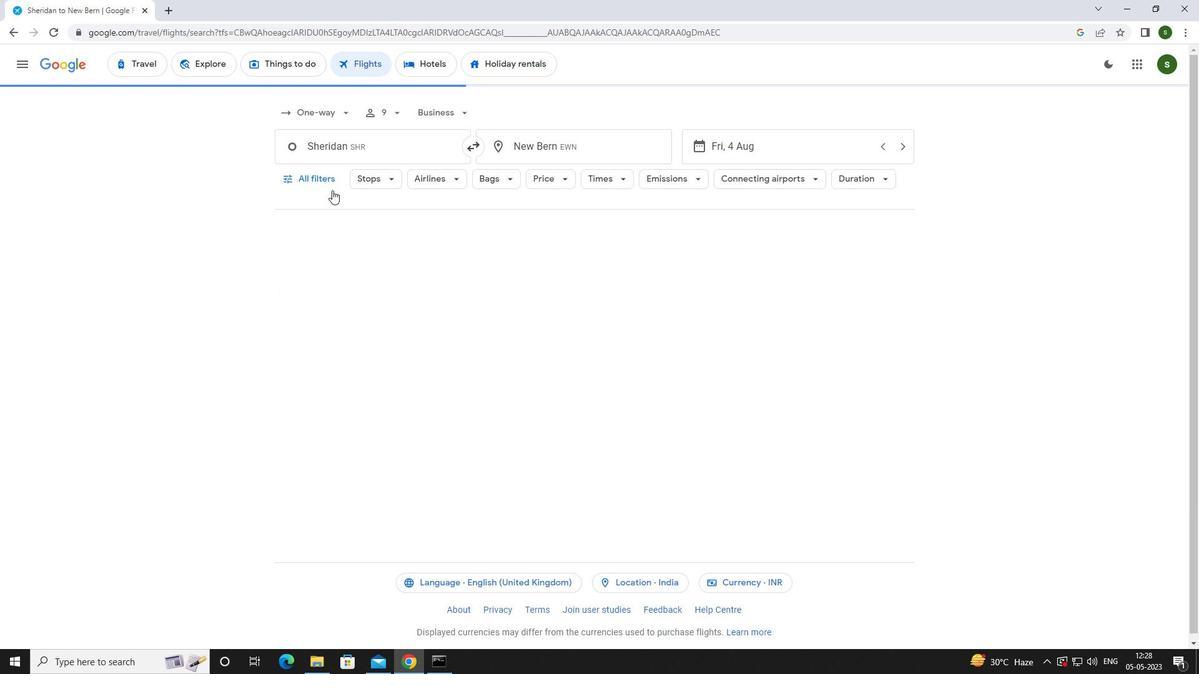 
Action: Mouse pressed left at (327, 184)
Screenshot: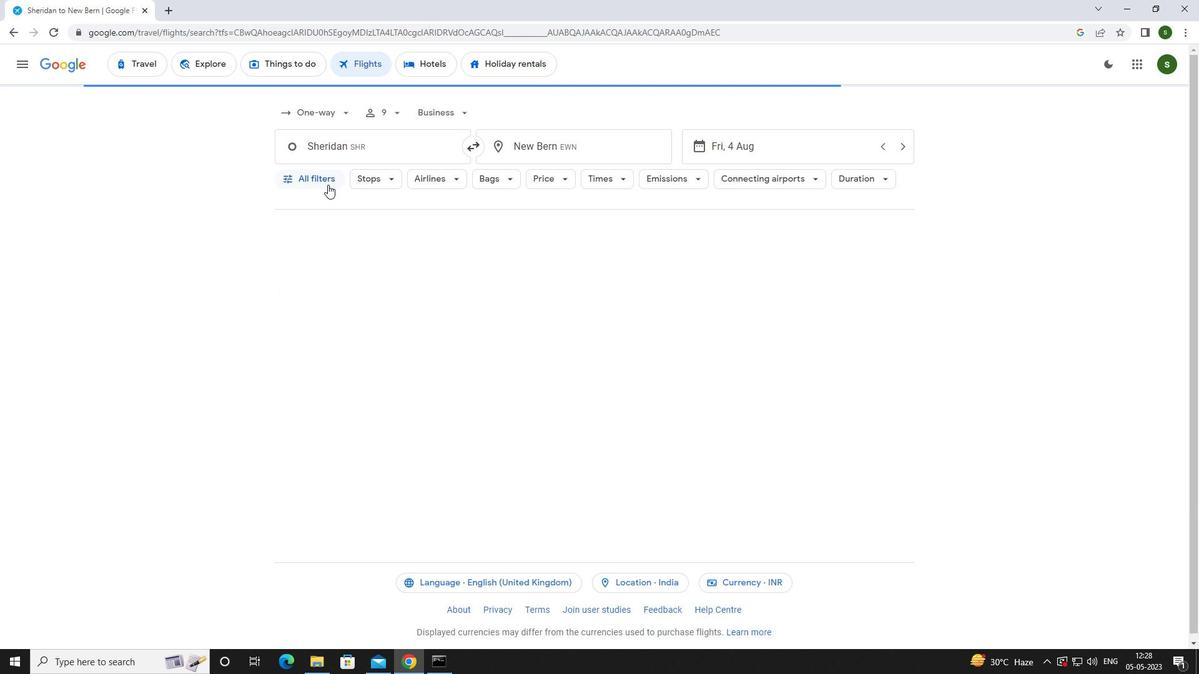
Action: Mouse moved to (460, 440)
Screenshot: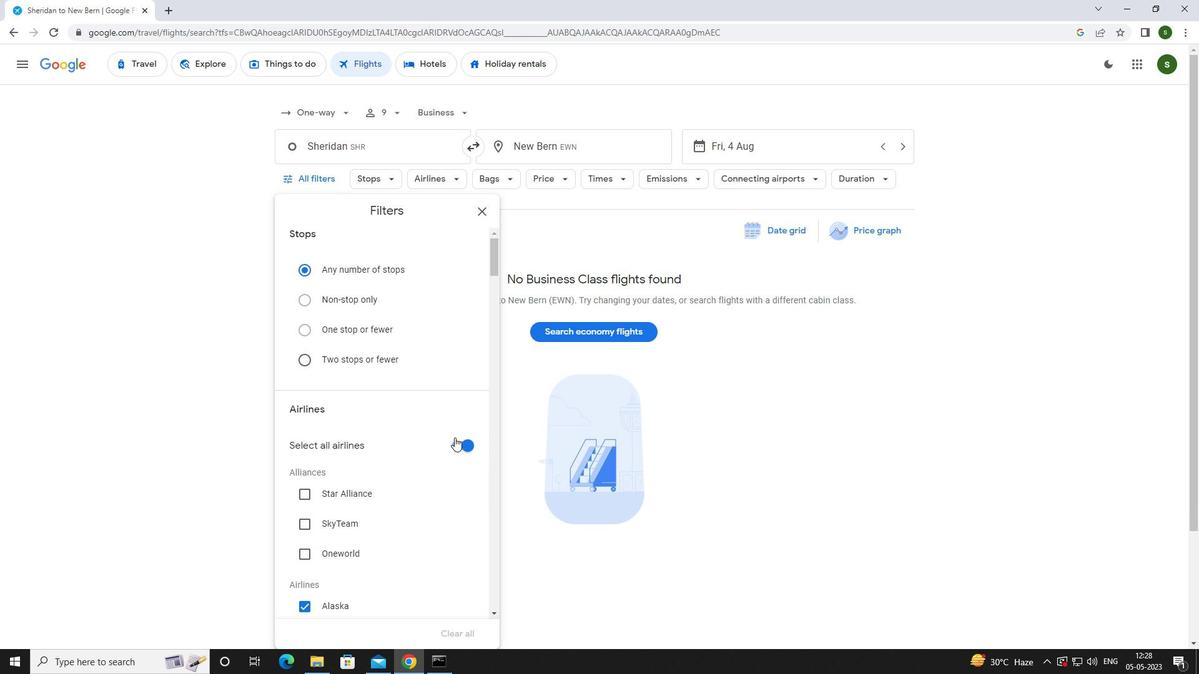 
Action: Mouse pressed left at (460, 440)
Screenshot: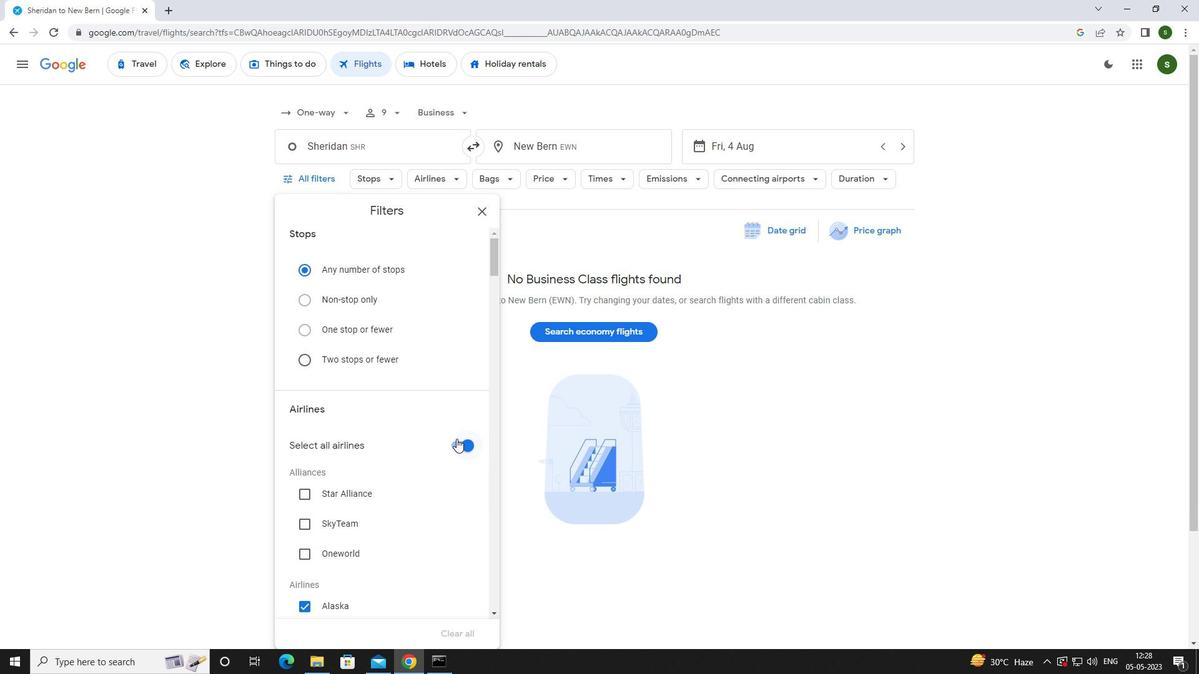 
Action: Mouse moved to (420, 414)
Screenshot: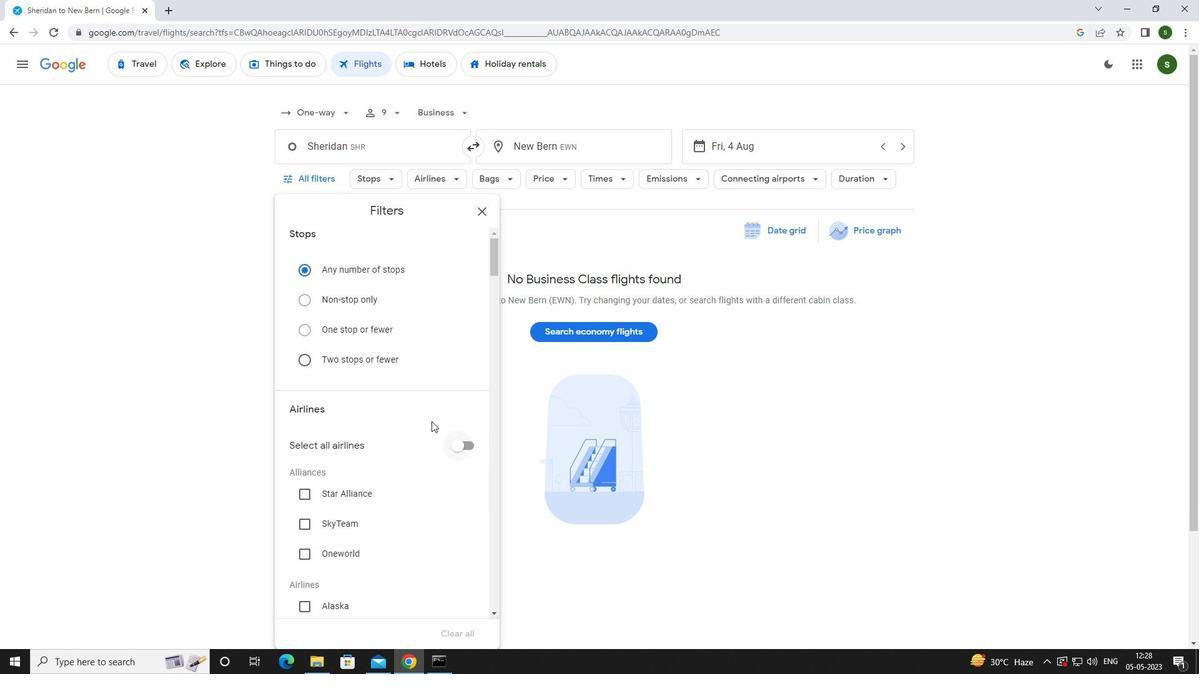 
Action: Mouse scrolled (420, 414) with delta (0, 0)
Screenshot: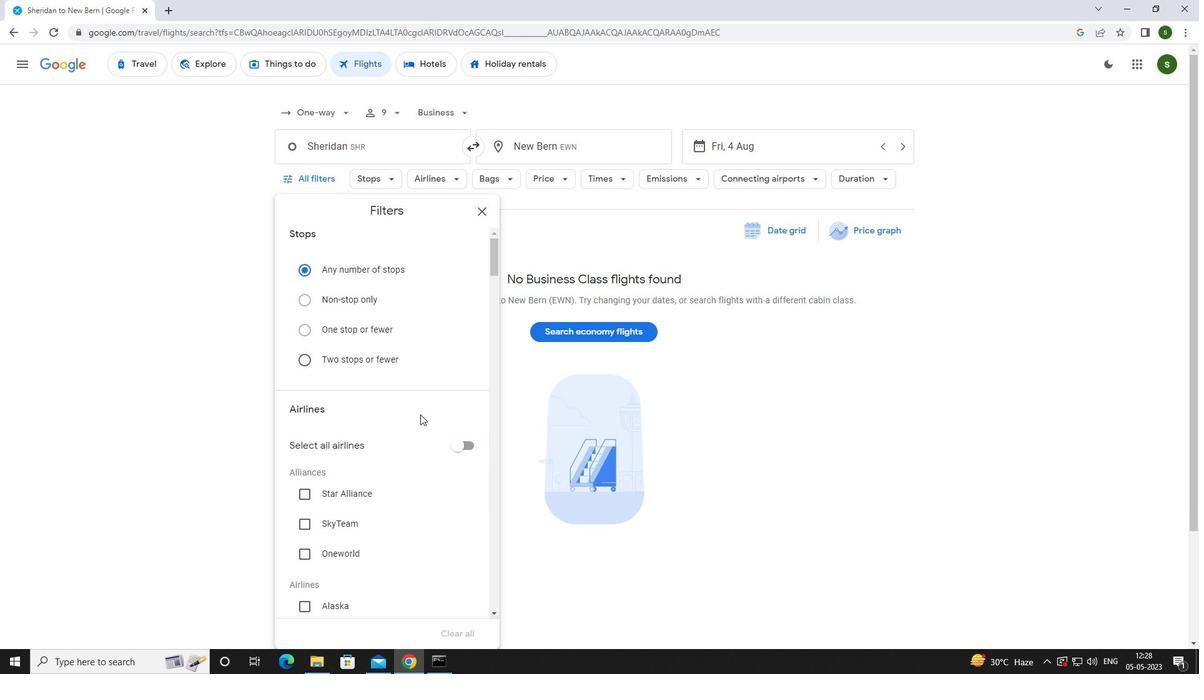 
Action: Mouse scrolled (420, 414) with delta (0, 0)
Screenshot: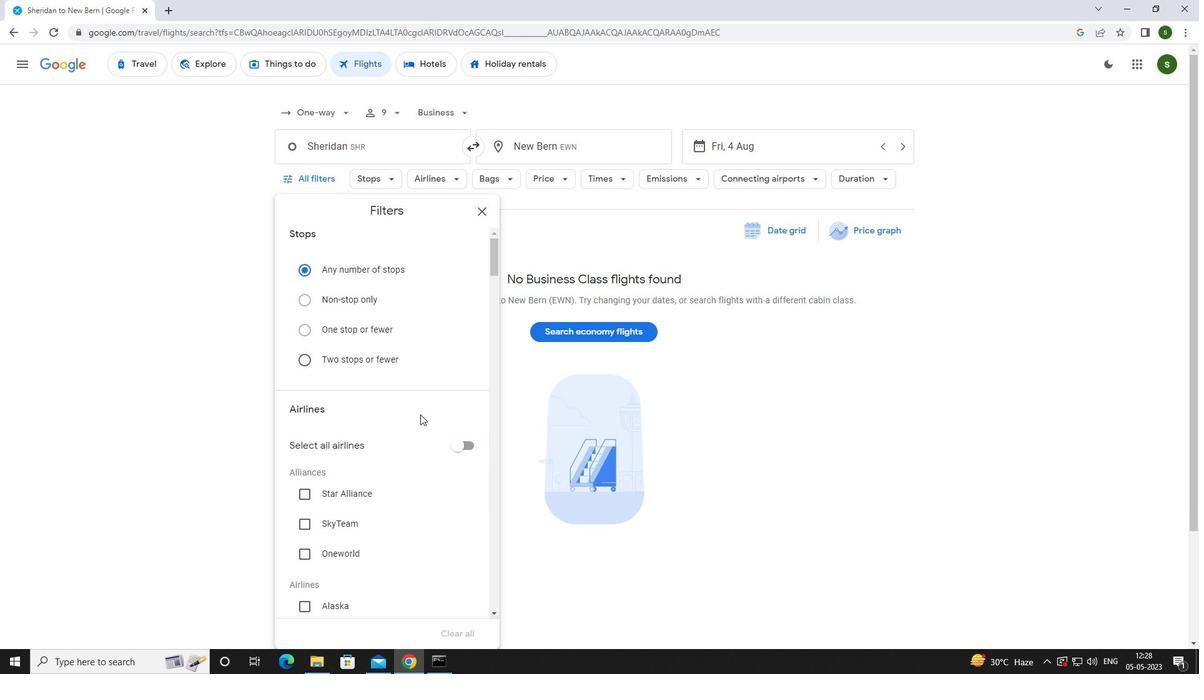 
Action: Mouse moved to (420, 414)
Screenshot: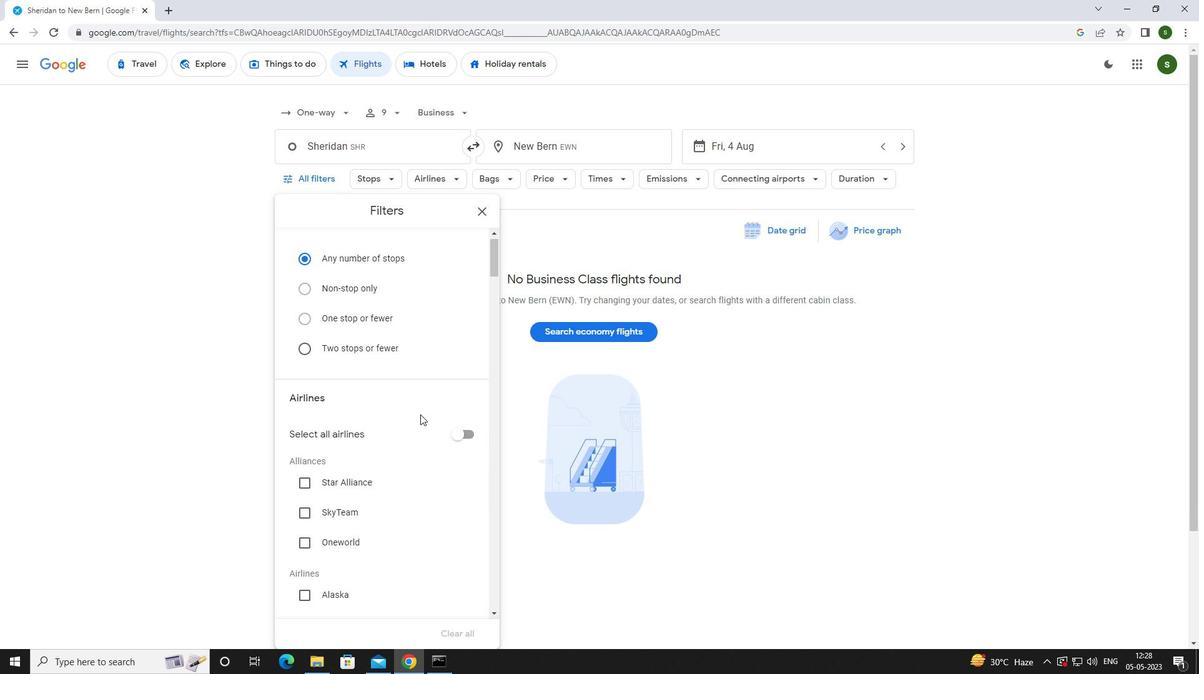 
Action: Mouse scrolled (420, 413) with delta (0, 0)
Screenshot: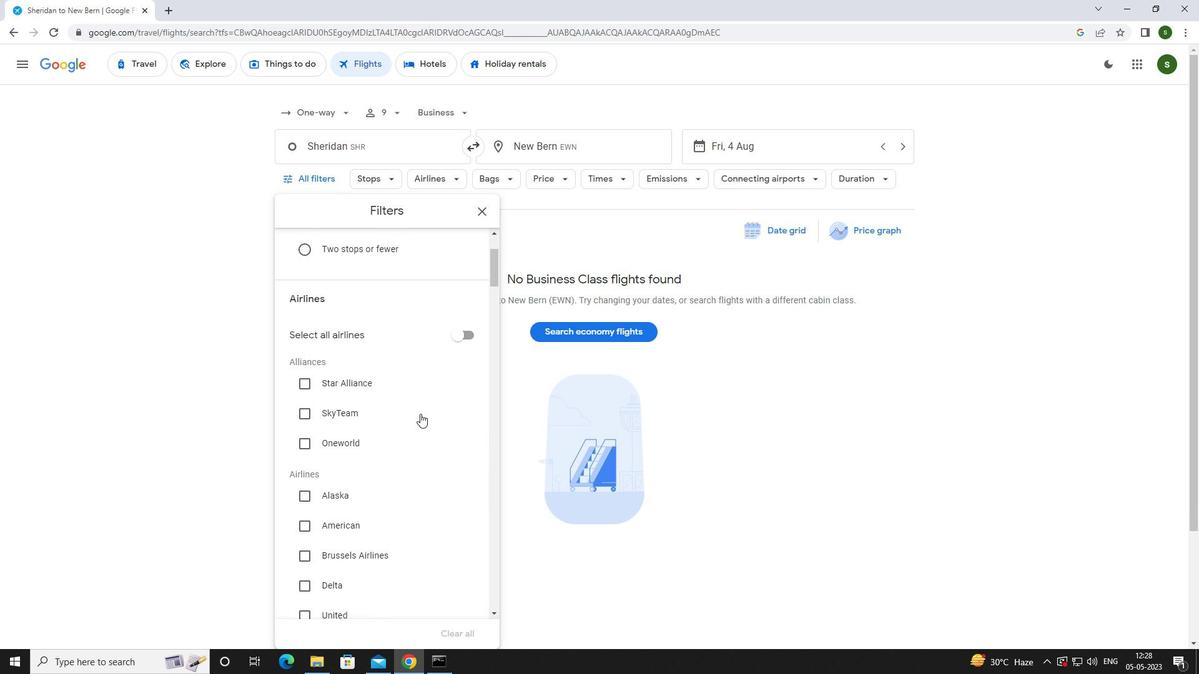 
Action: Mouse scrolled (420, 413) with delta (0, 0)
Screenshot: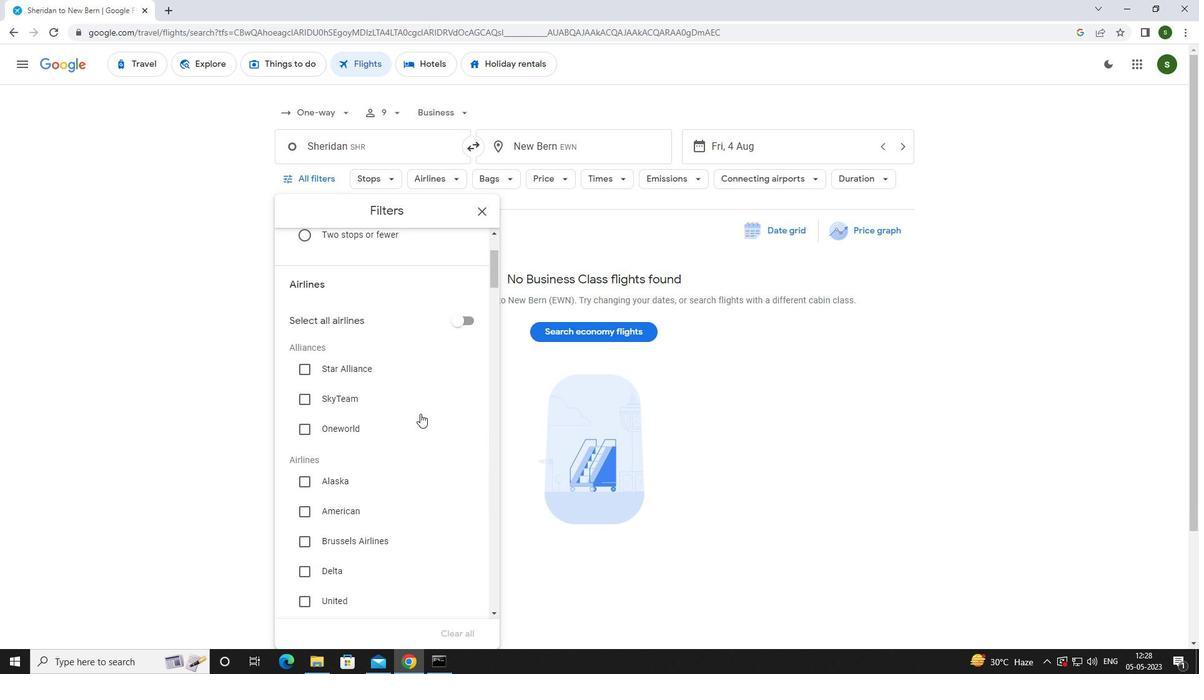 
Action: Mouse moved to (420, 405)
Screenshot: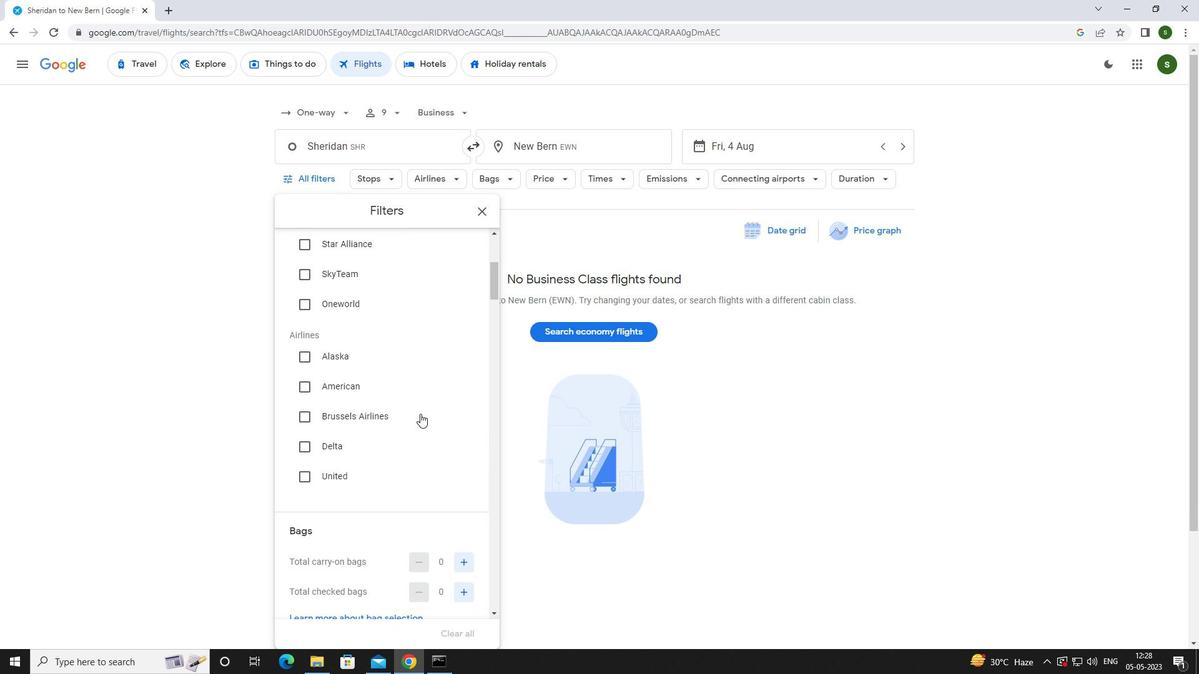 
Action: Mouse scrolled (420, 404) with delta (0, 0)
Screenshot: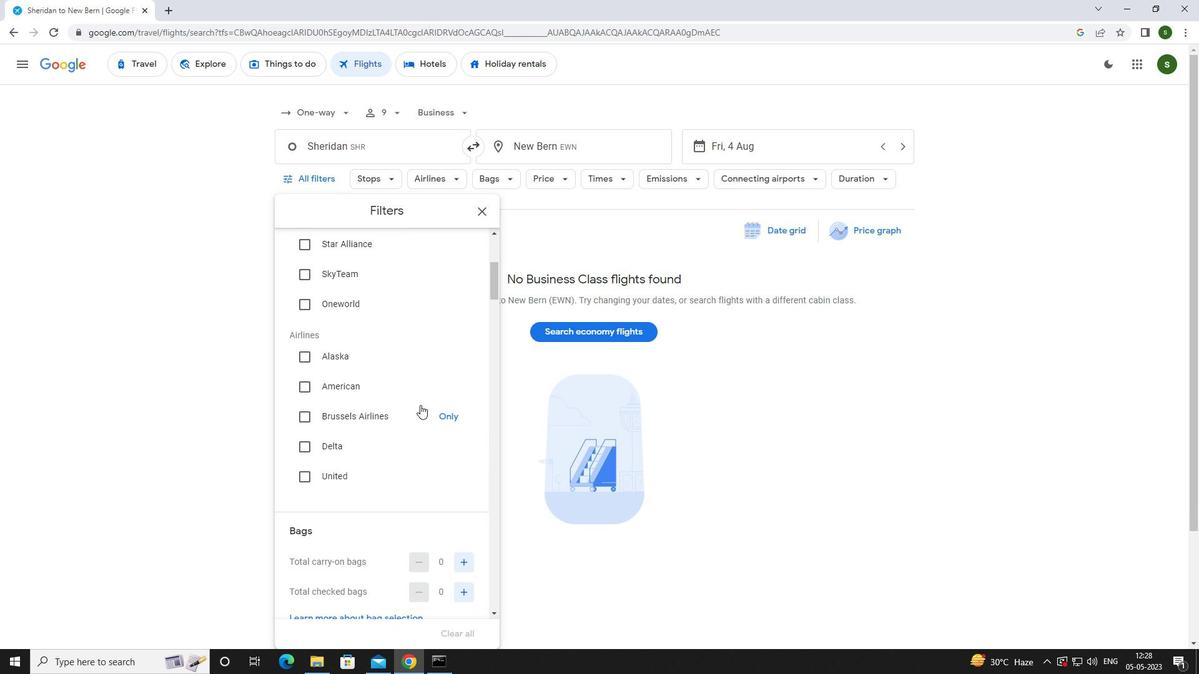 
Action: Mouse scrolled (420, 404) with delta (0, 0)
Screenshot: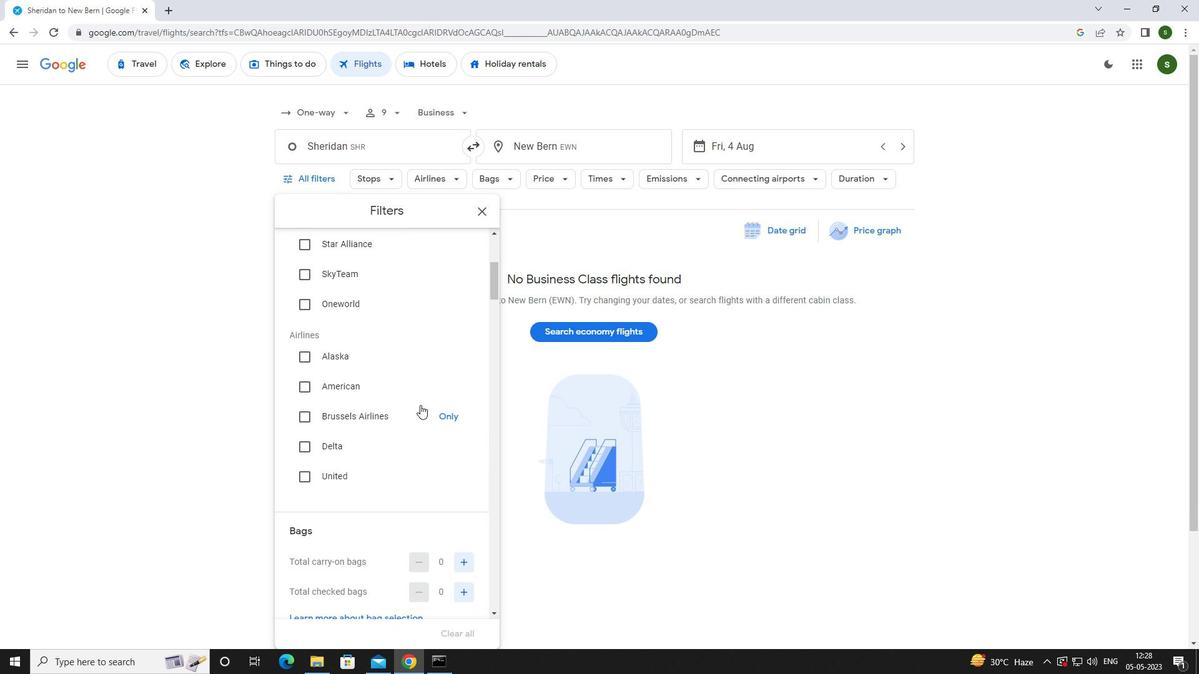
Action: Mouse moved to (456, 437)
Screenshot: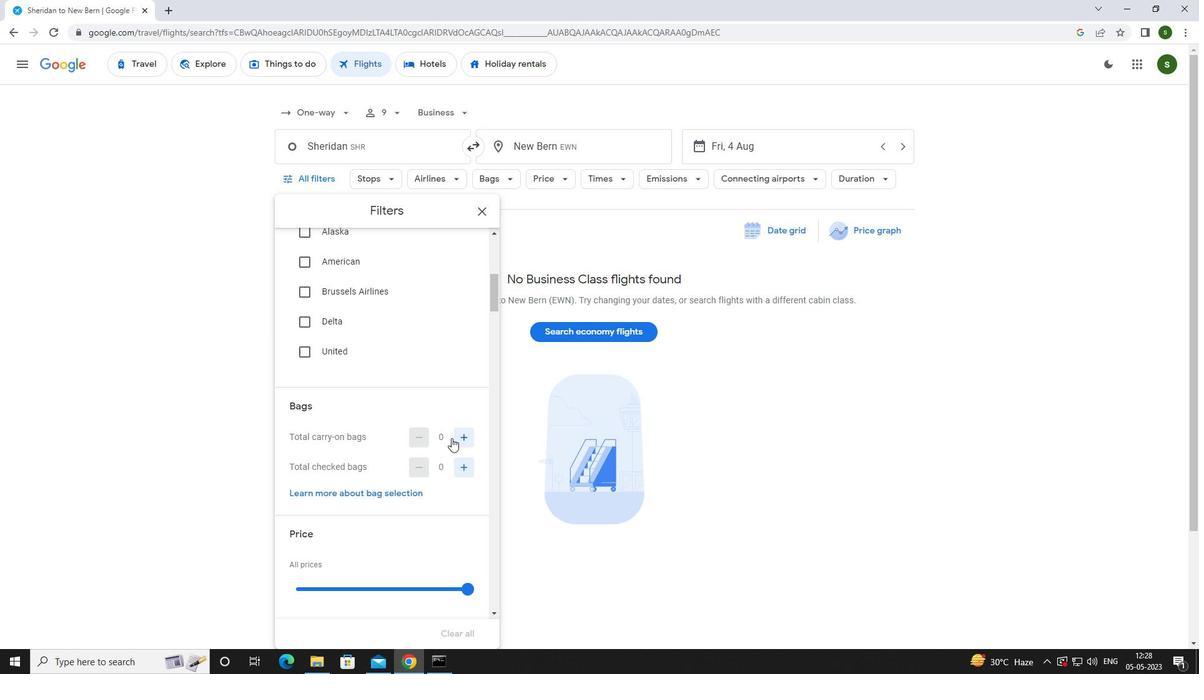
Action: Mouse pressed left at (456, 437)
Screenshot: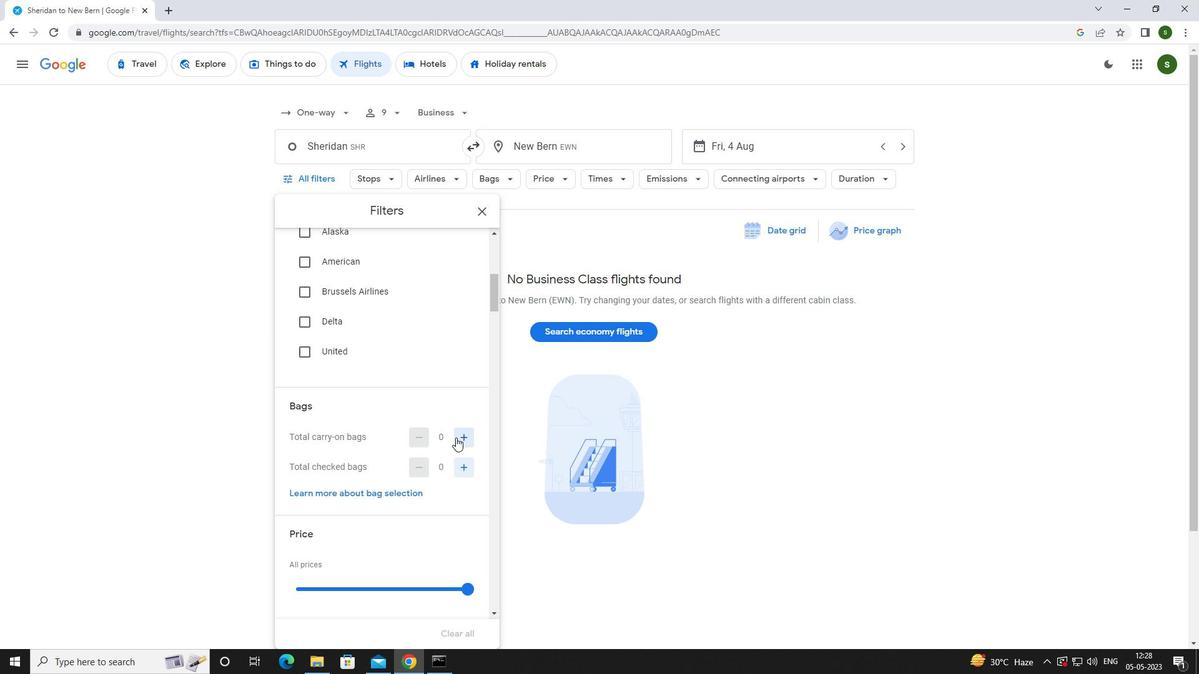 
Action: Mouse pressed left at (456, 437)
Screenshot: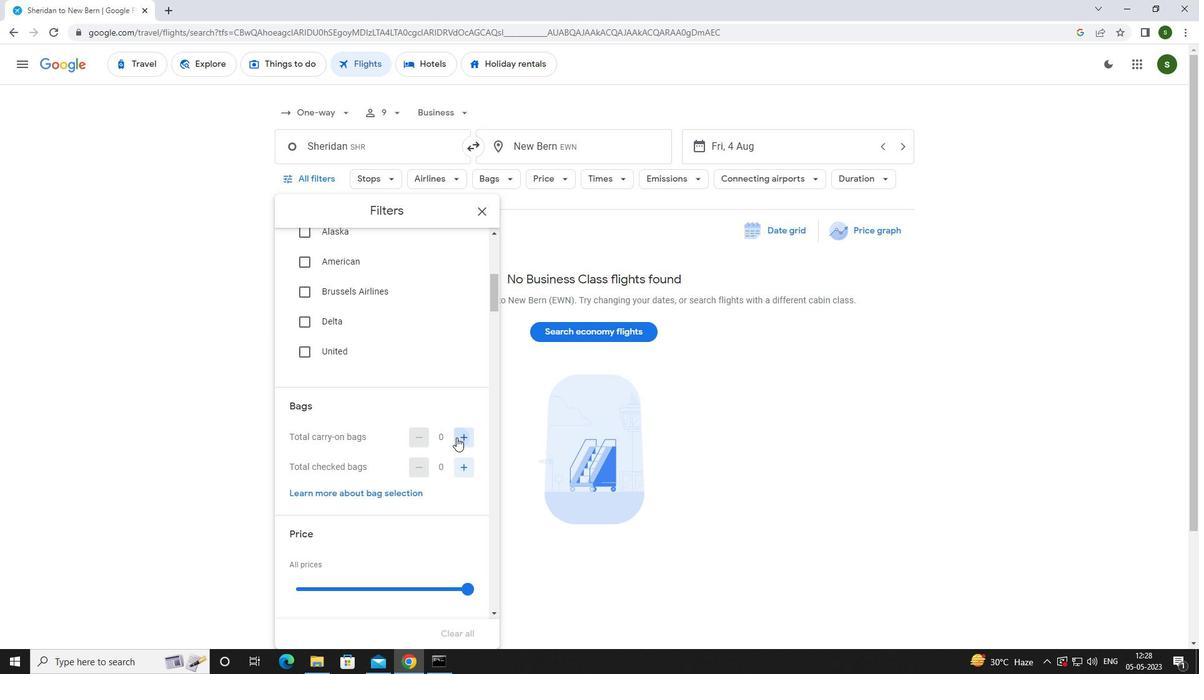 
Action: Mouse scrolled (456, 437) with delta (0, 0)
Screenshot: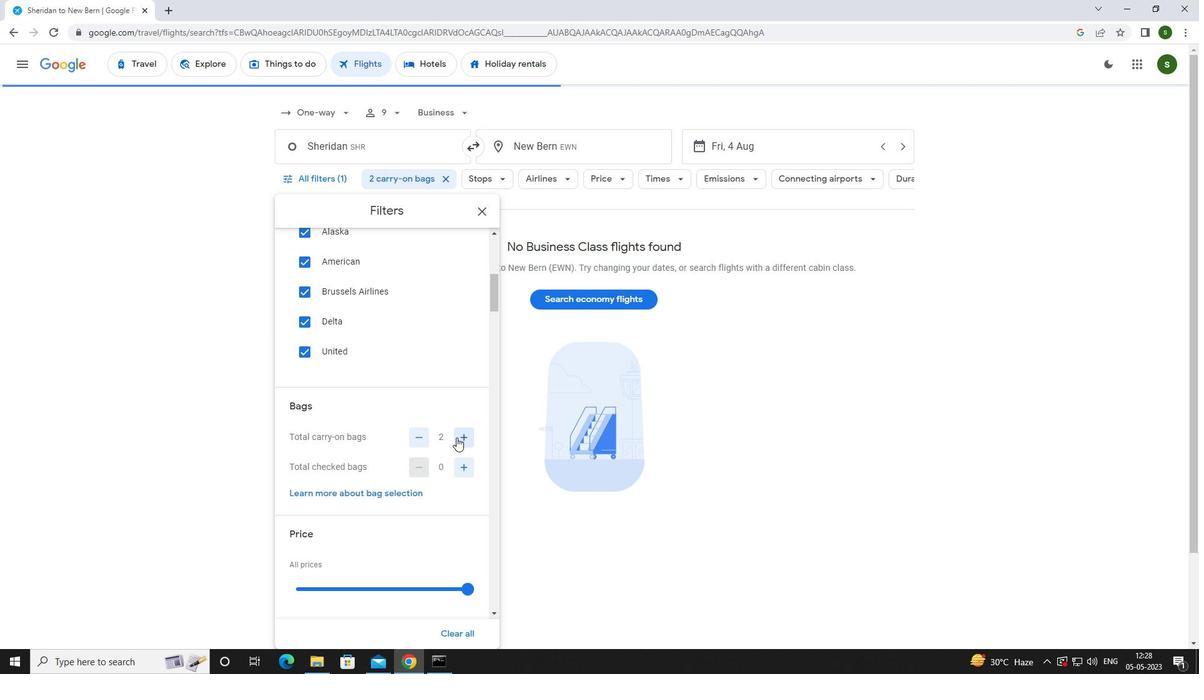 
Action: Mouse scrolled (456, 437) with delta (0, 0)
Screenshot: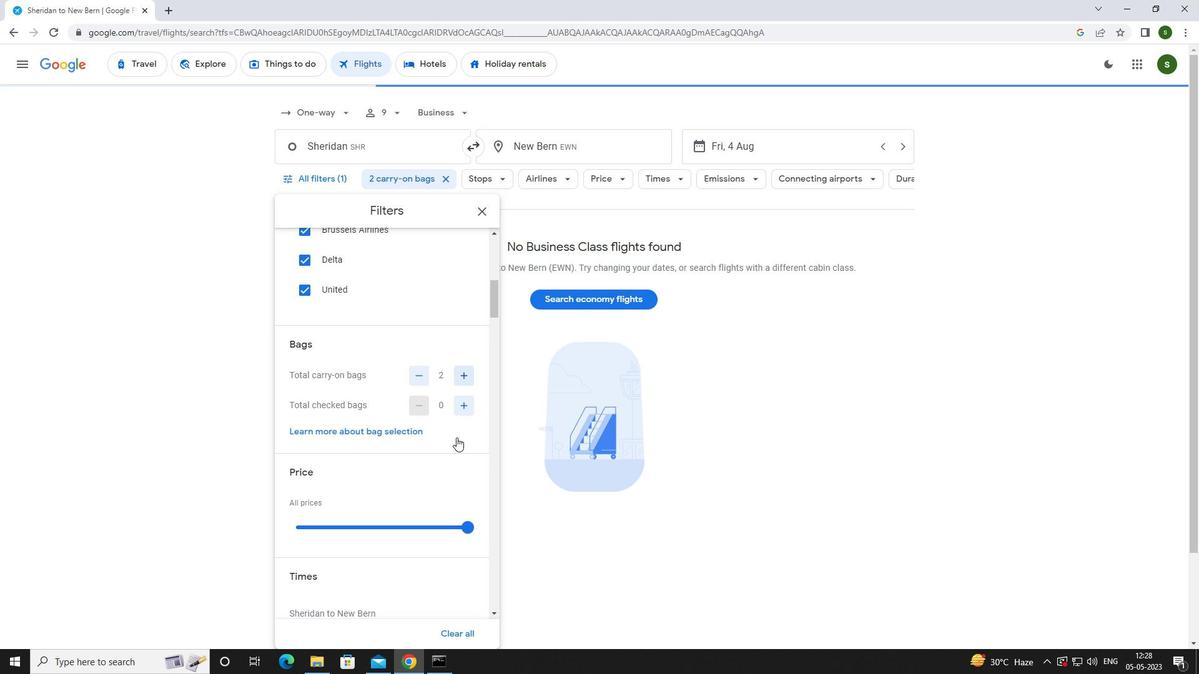 
Action: Mouse moved to (465, 464)
Screenshot: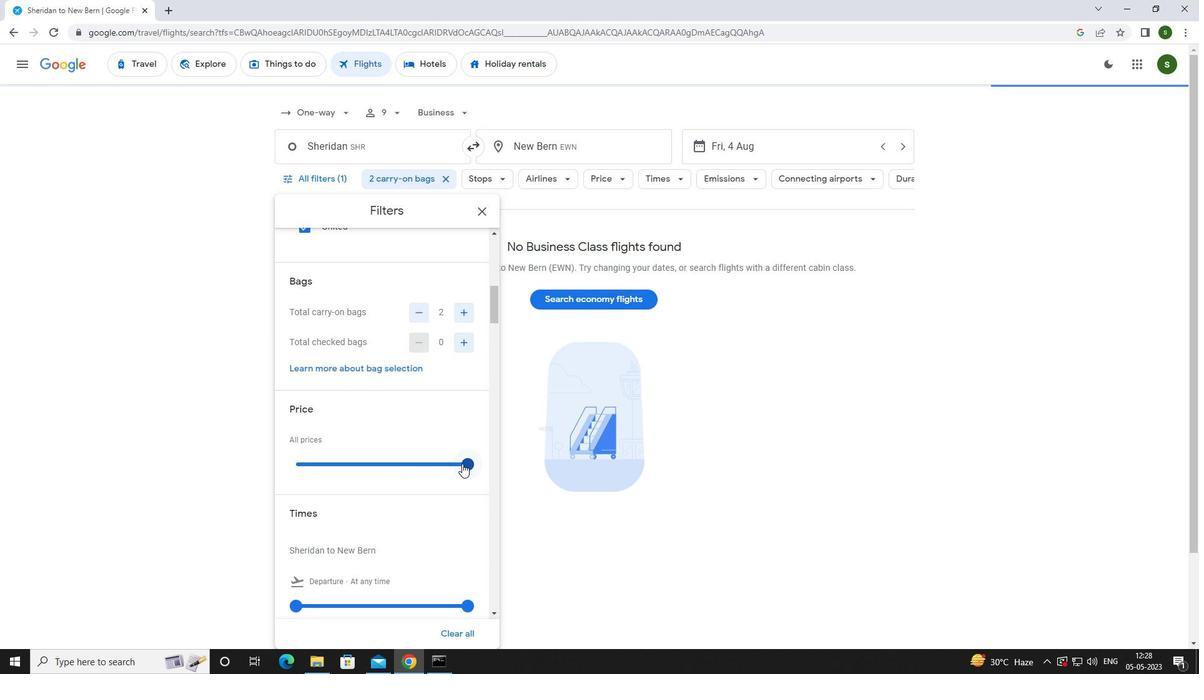 
Action: Mouse pressed left at (465, 464)
Screenshot: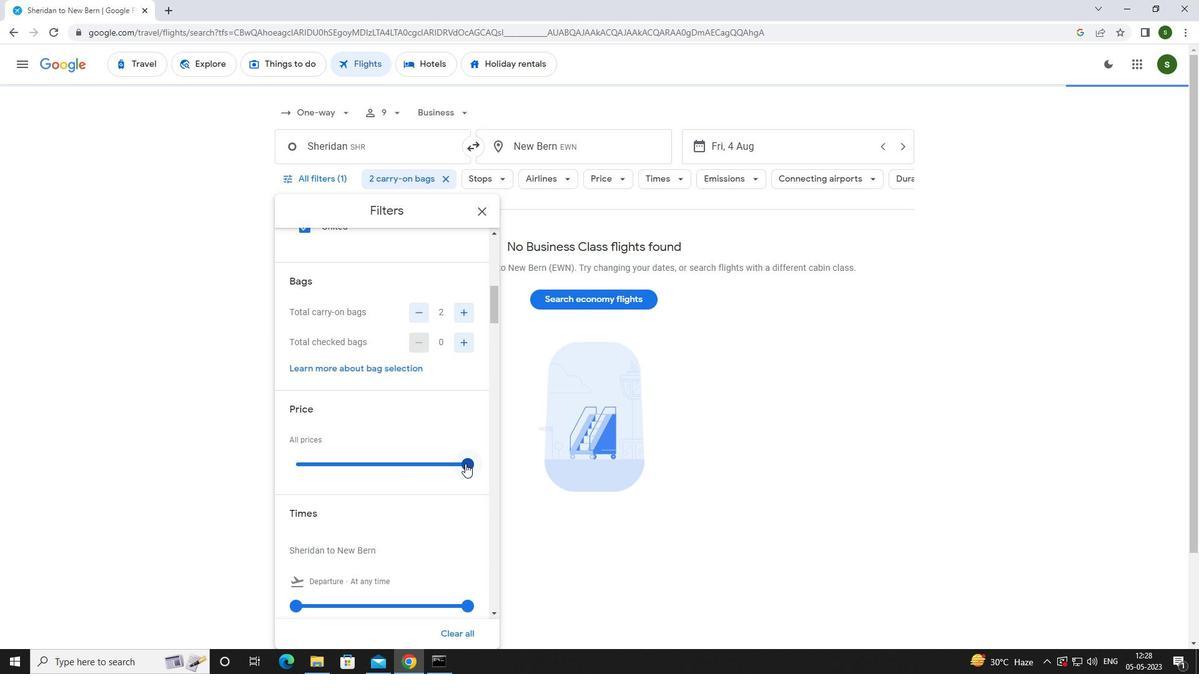 
Action: Mouse scrolled (465, 463) with delta (0, 0)
Screenshot: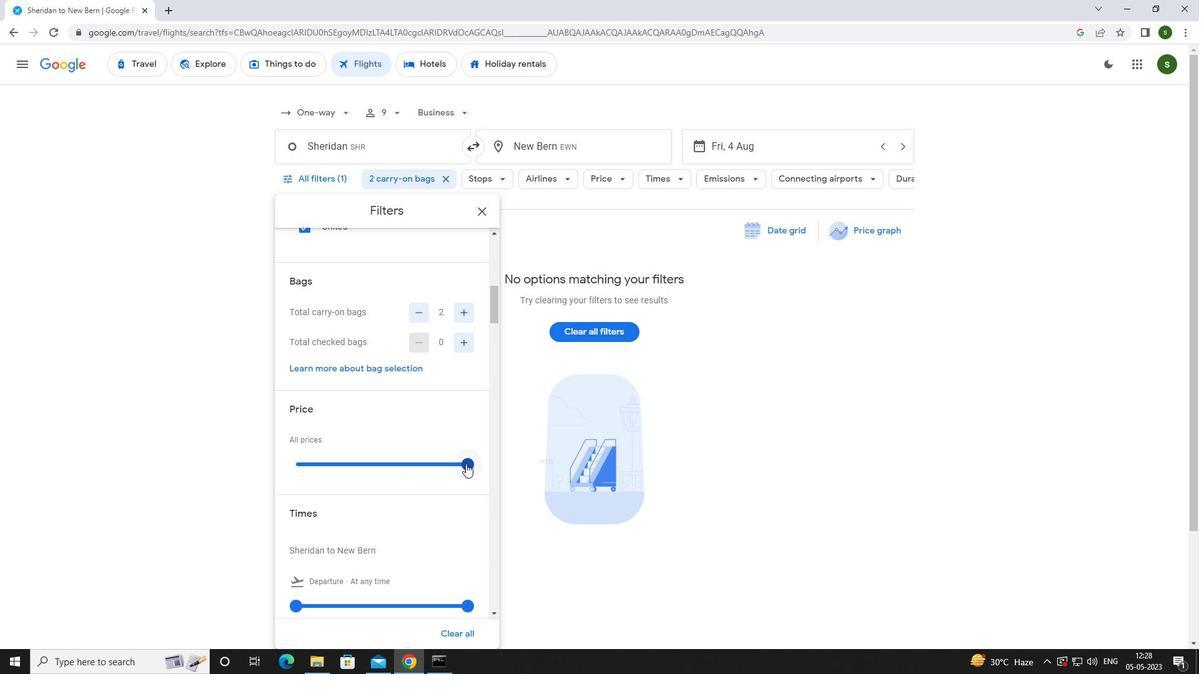 
Action: Mouse moved to (298, 542)
Screenshot: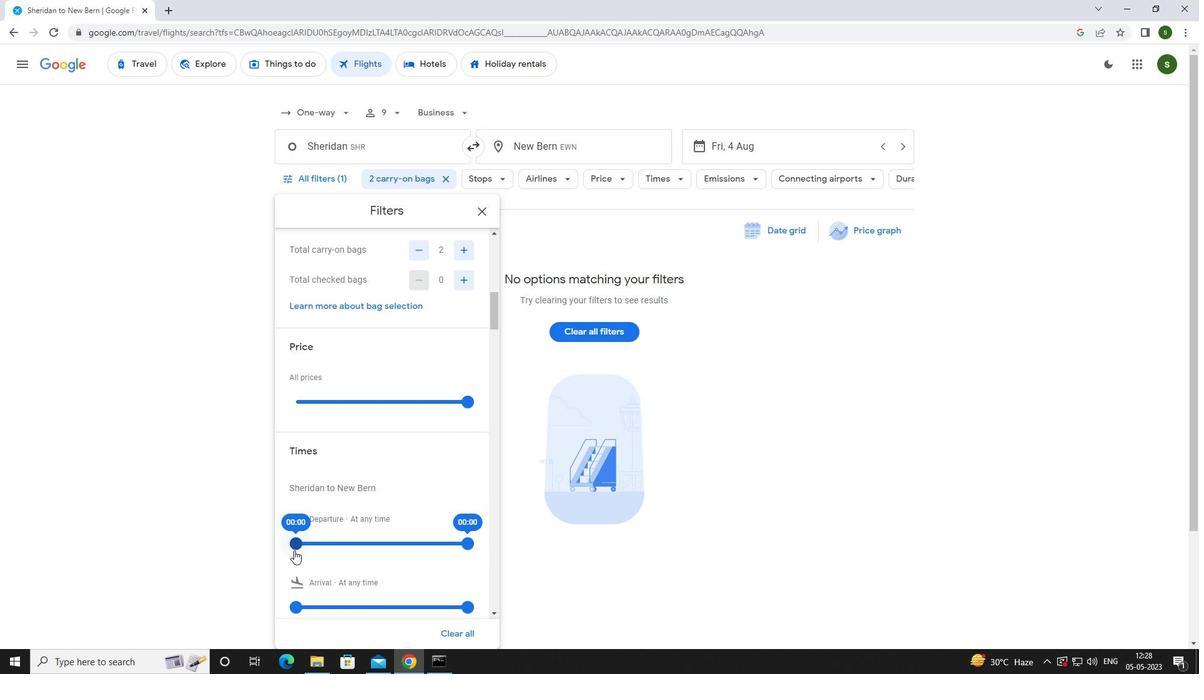 
Action: Mouse pressed left at (298, 542)
Screenshot: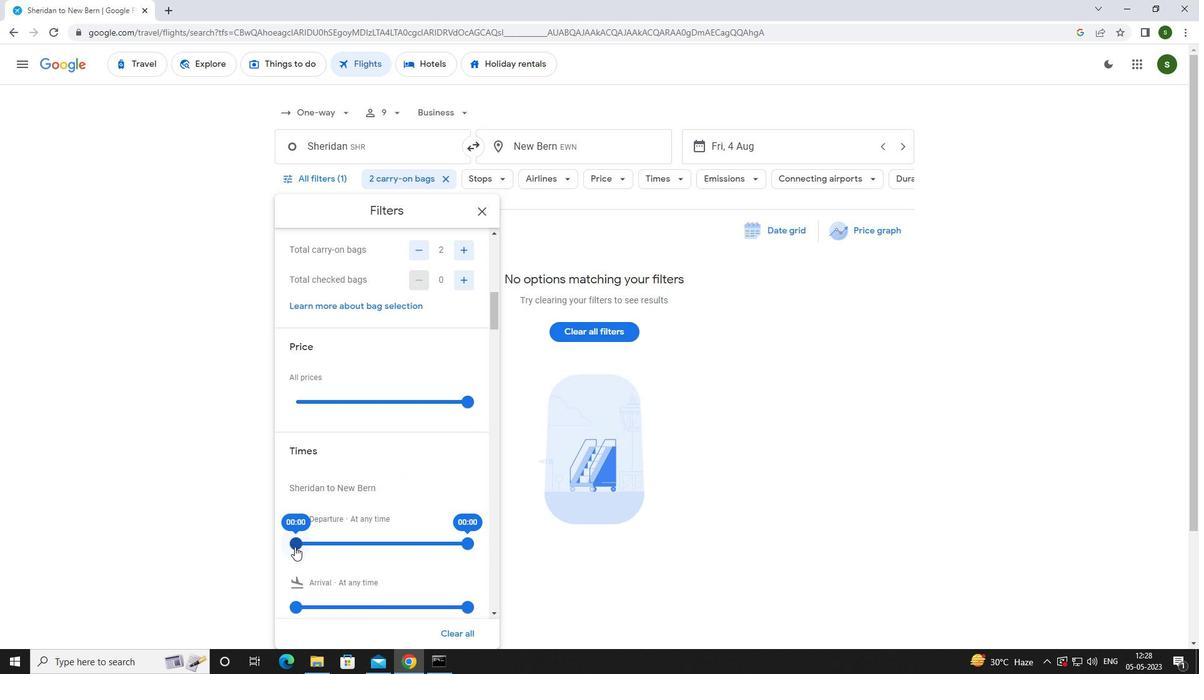 
Action: Mouse moved to (775, 555)
Screenshot: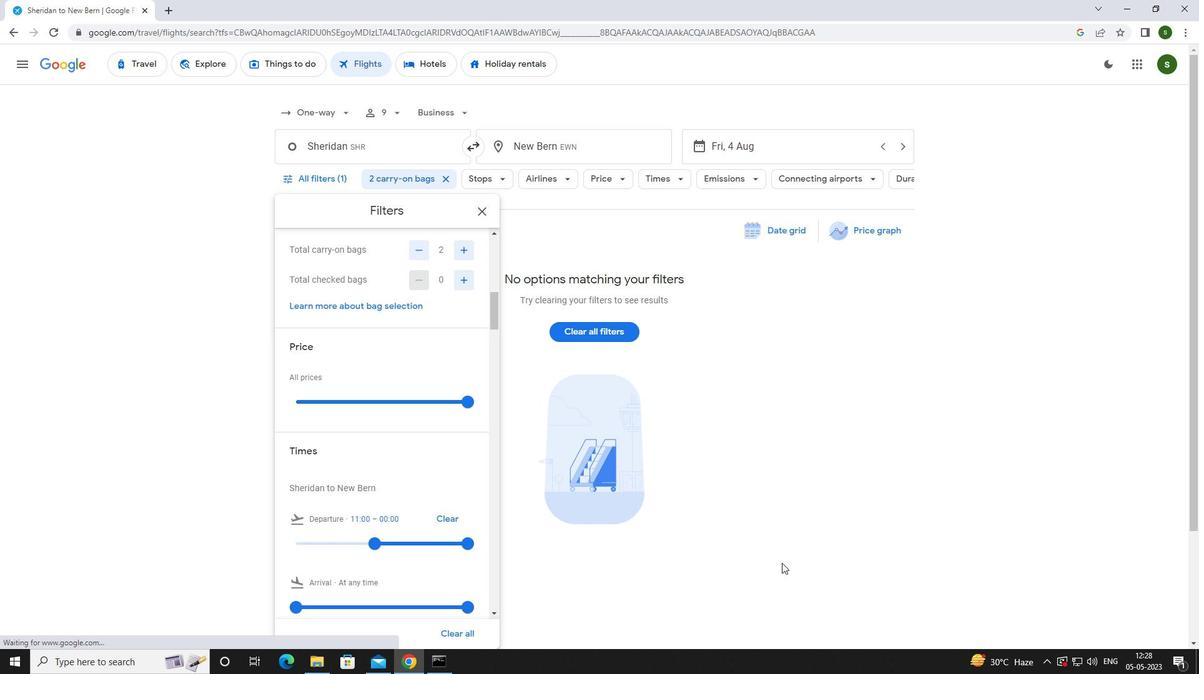 
Action: Mouse pressed left at (775, 555)
Screenshot: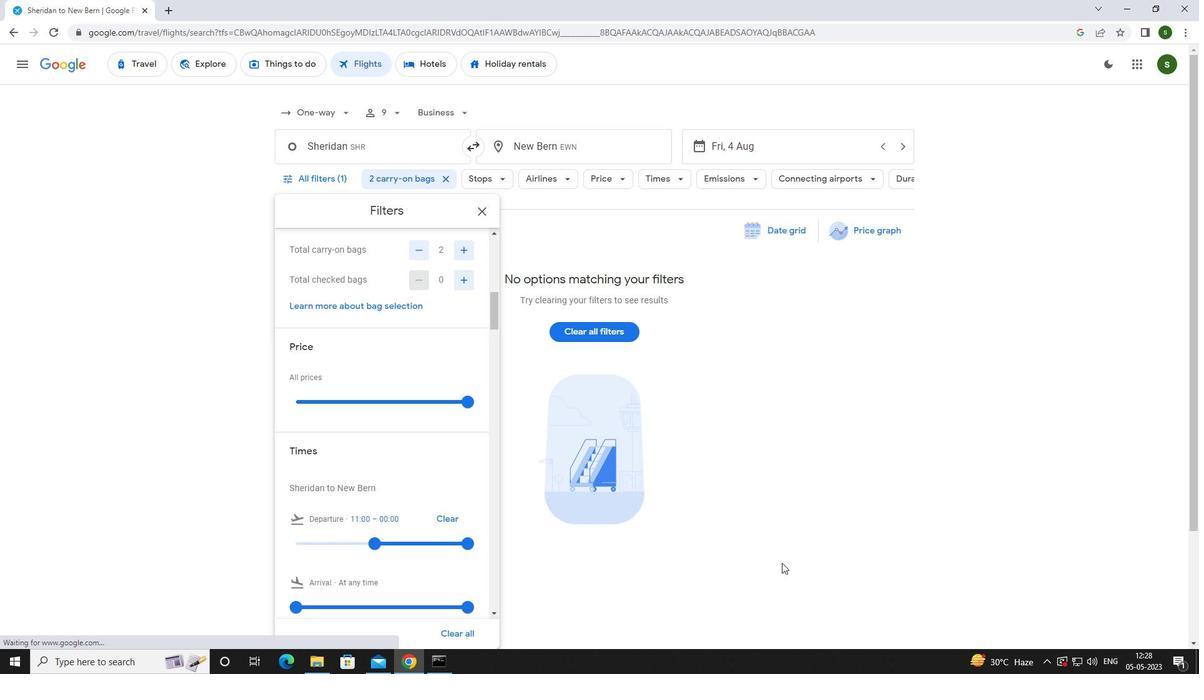 
